 Task: Look for space in Kuopio, Finland from 11th June, 2023 to 15th June, 2023 for 2 adults in price range Rs.7000 to Rs.16000. Place can be private room with 1  bedroom having 2 beds and 1 bathroom. Property type can be house, flat, guest house, hotel. Booking option can be shelf check-in. Required host language is .
Action: Mouse moved to (363, 147)
Screenshot: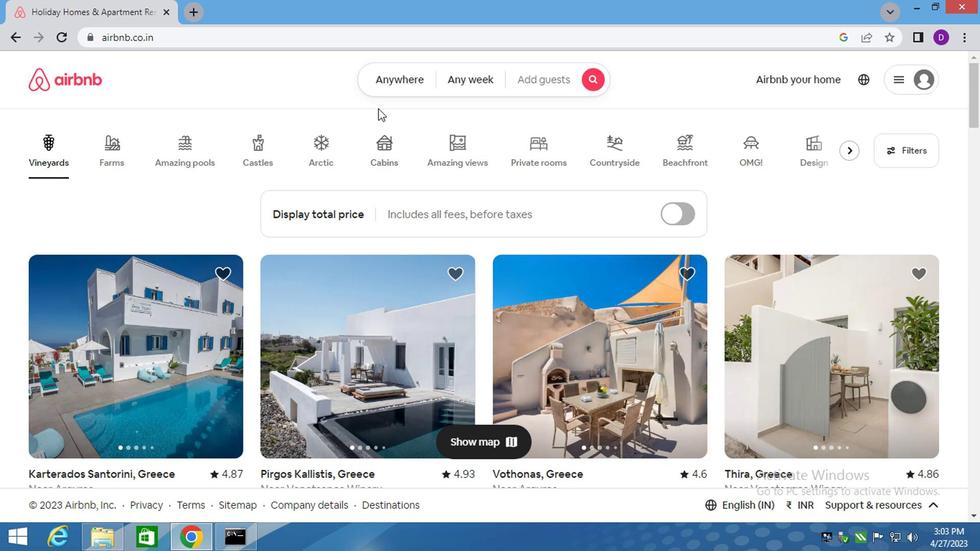 
Action: Mouse pressed left at (363, 147)
Screenshot: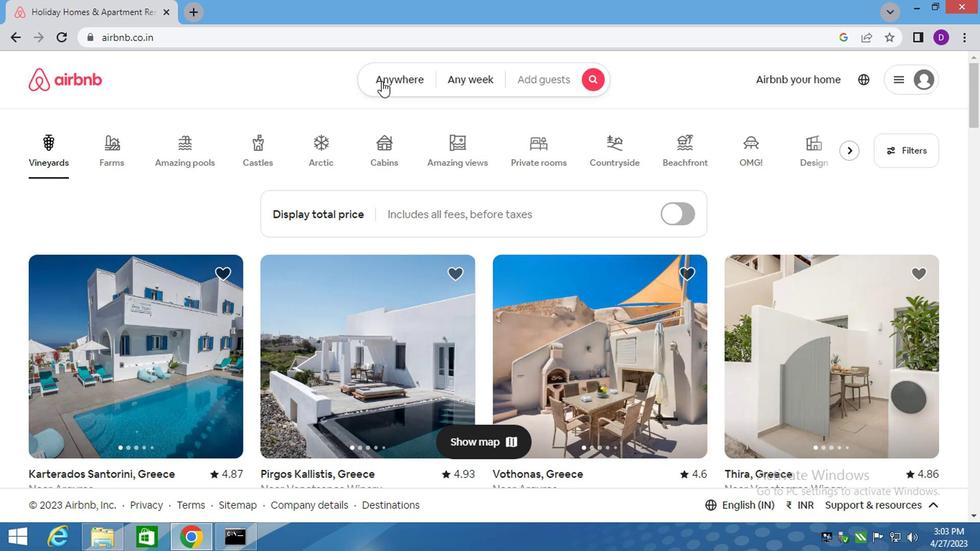
Action: Mouse moved to (275, 193)
Screenshot: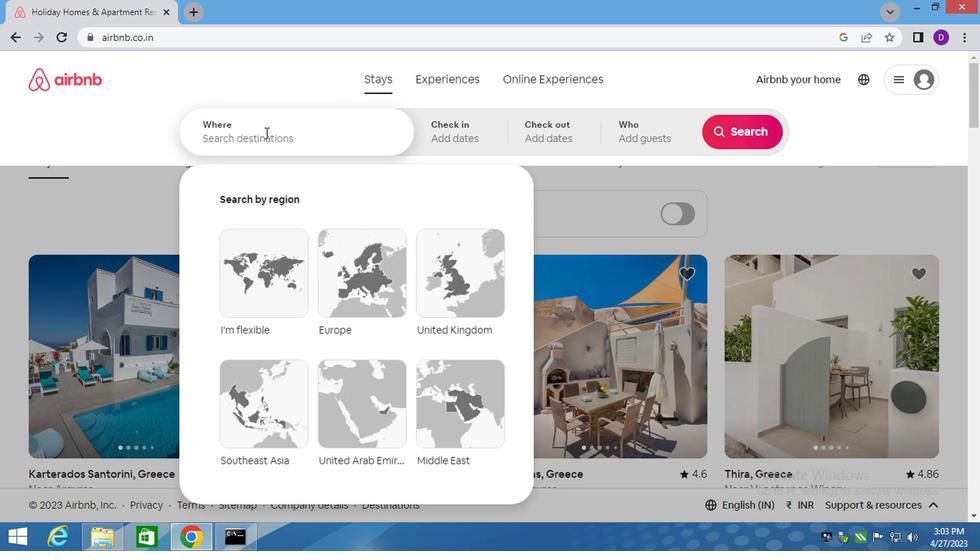 
Action: Mouse pressed left at (275, 193)
Screenshot: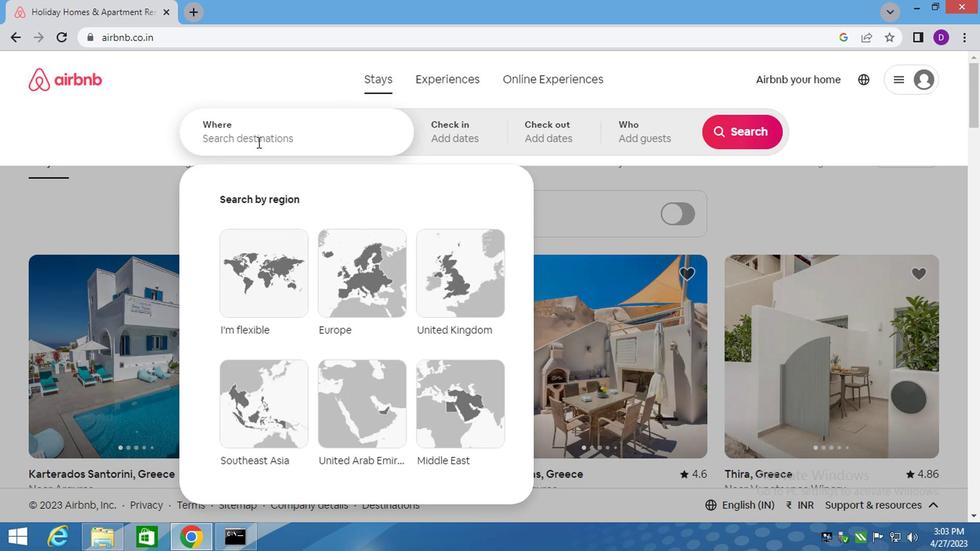 
Action: Key pressed kuopio,<Key.space>fin<Key.down><Key.enter>
Screenshot: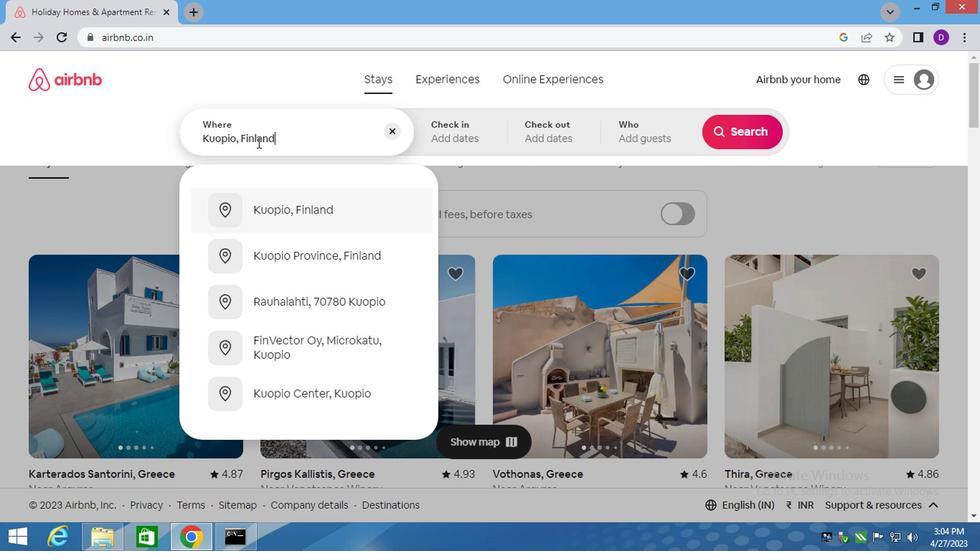 
Action: Mouse moved to (613, 267)
Screenshot: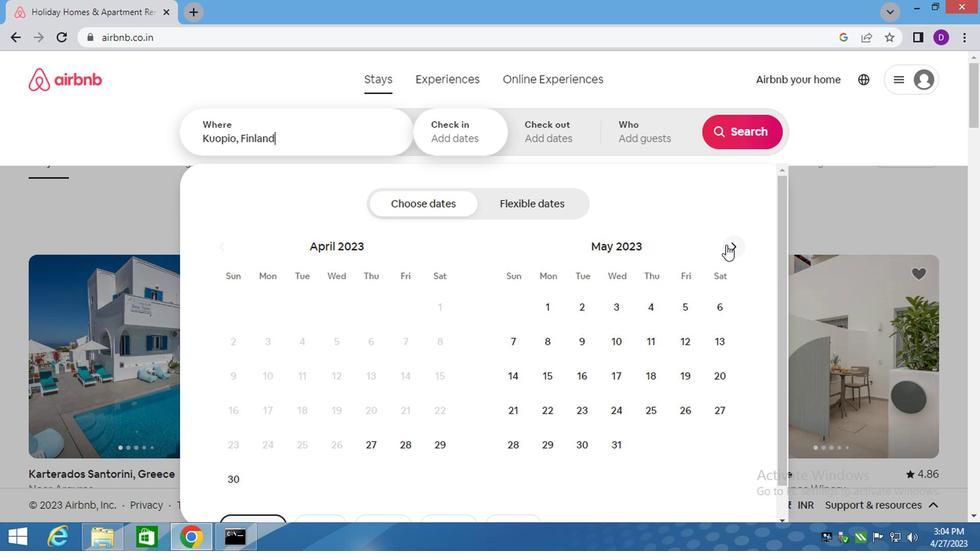 
Action: Mouse pressed left at (613, 267)
Screenshot: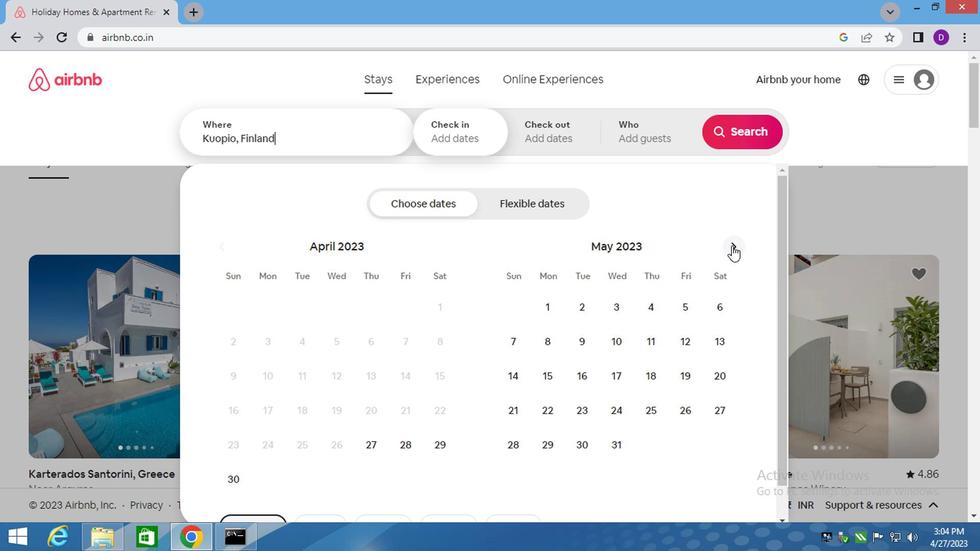 
Action: Mouse moved to (462, 361)
Screenshot: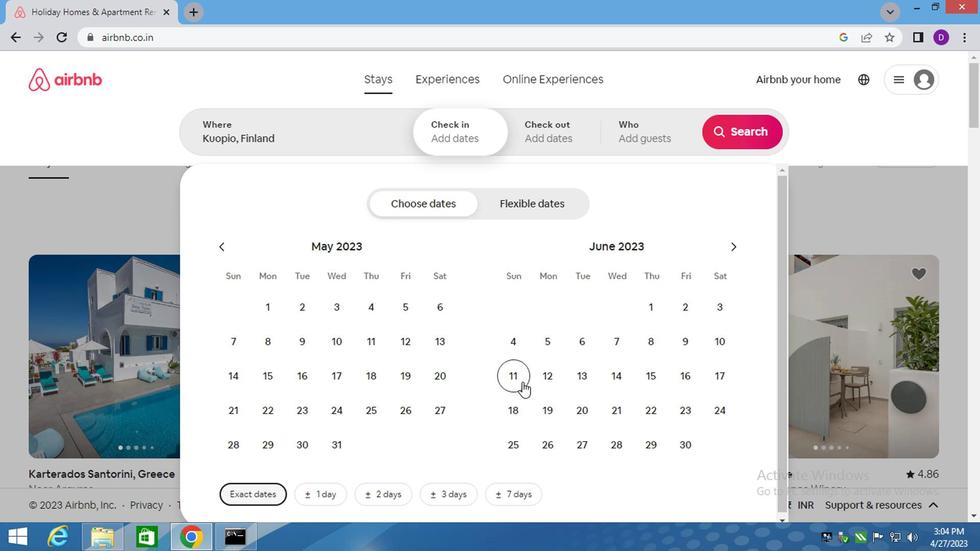 
Action: Mouse pressed left at (462, 361)
Screenshot: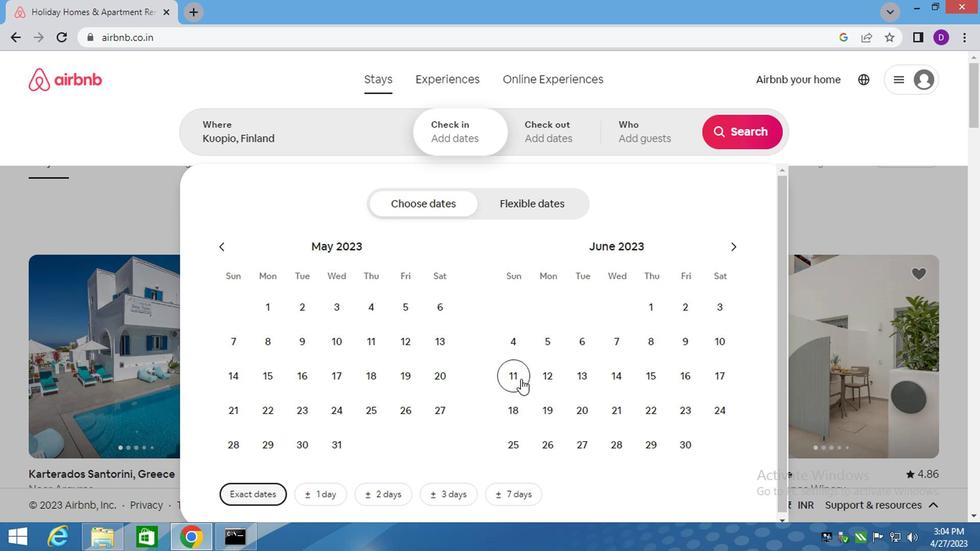 
Action: Mouse moved to (555, 360)
Screenshot: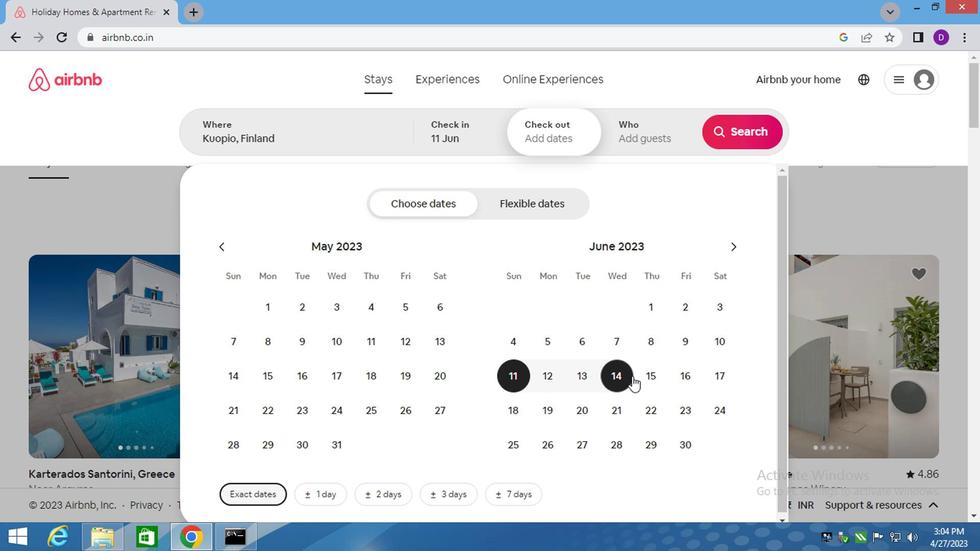 
Action: Mouse pressed left at (555, 360)
Screenshot: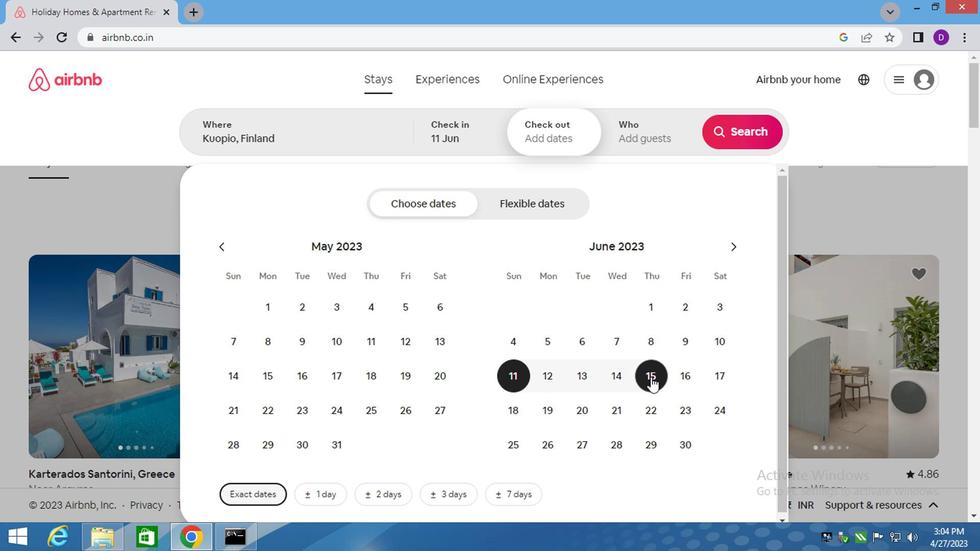 
Action: Mouse moved to (541, 192)
Screenshot: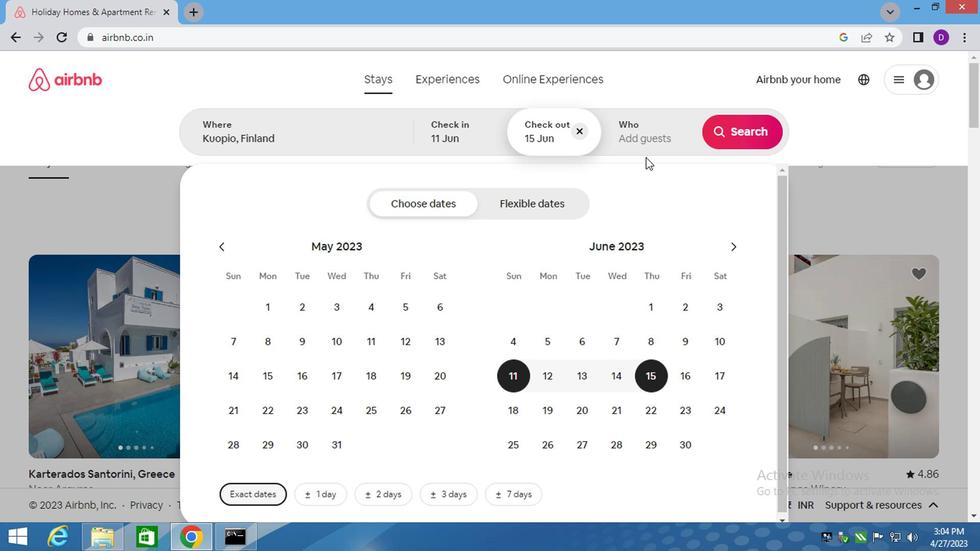 
Action: Mouse pressed left at (541, 192)
Screenshot: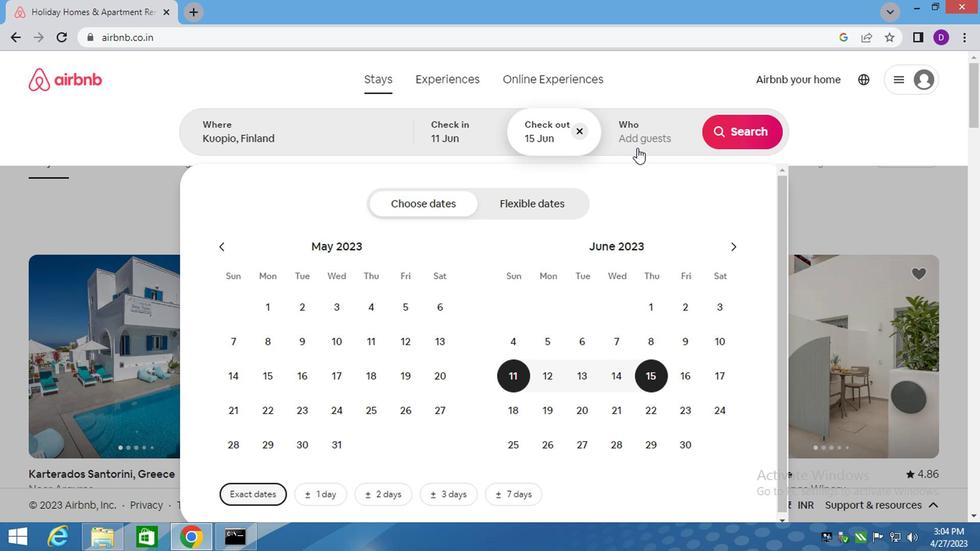 
Action: Mouse moved to (627, 244)
Screenshot: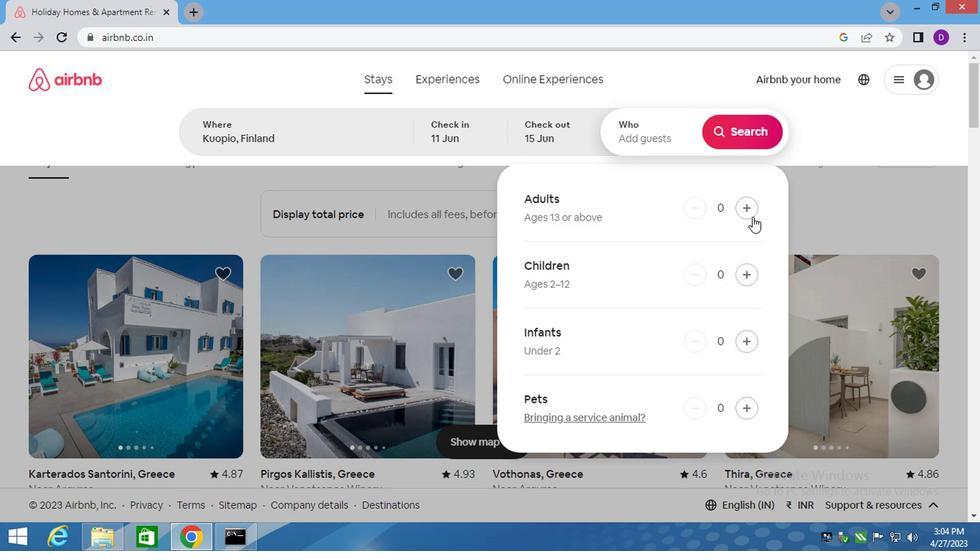 
Action: Mouse pressed left at (627, 244)
Screenshot: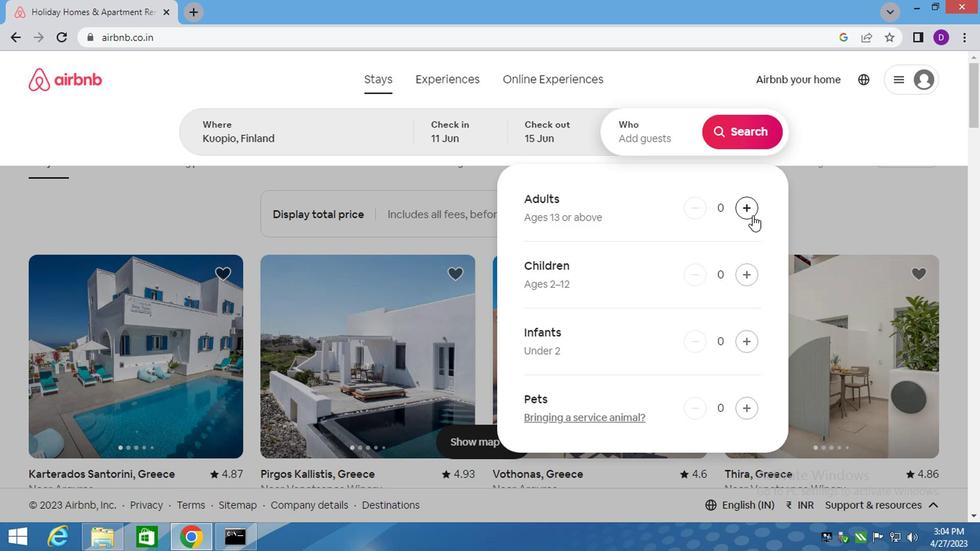 
Action: Mouse pressed left at (627, 244)
Screenshot: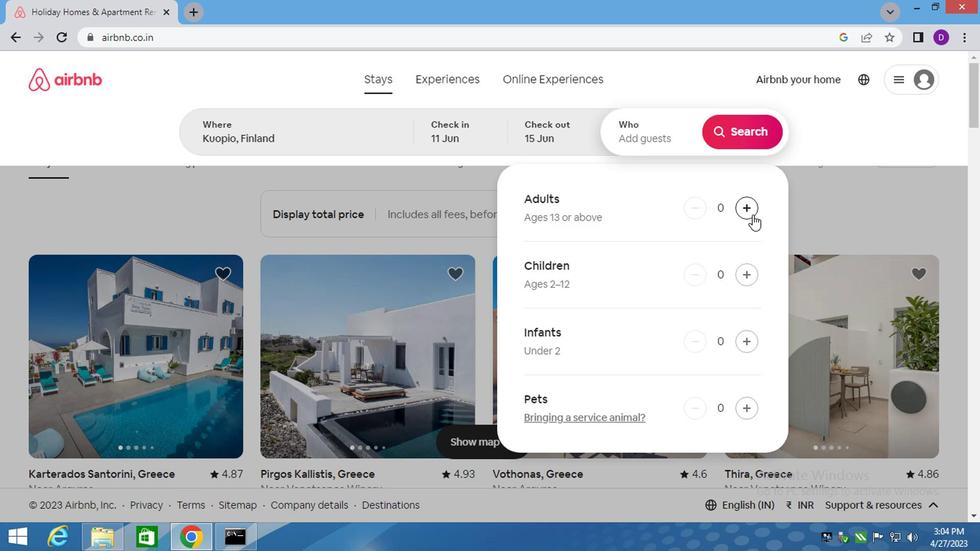 
Action: Mouse moved to (621, 191)
Screenshot: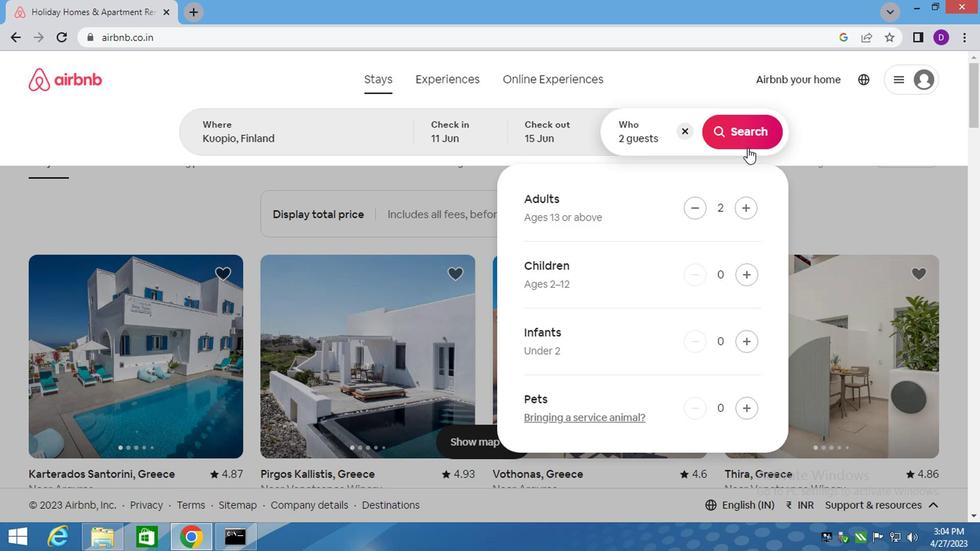 
Action: Mouse pressed left at (621, 191)
Screenshot: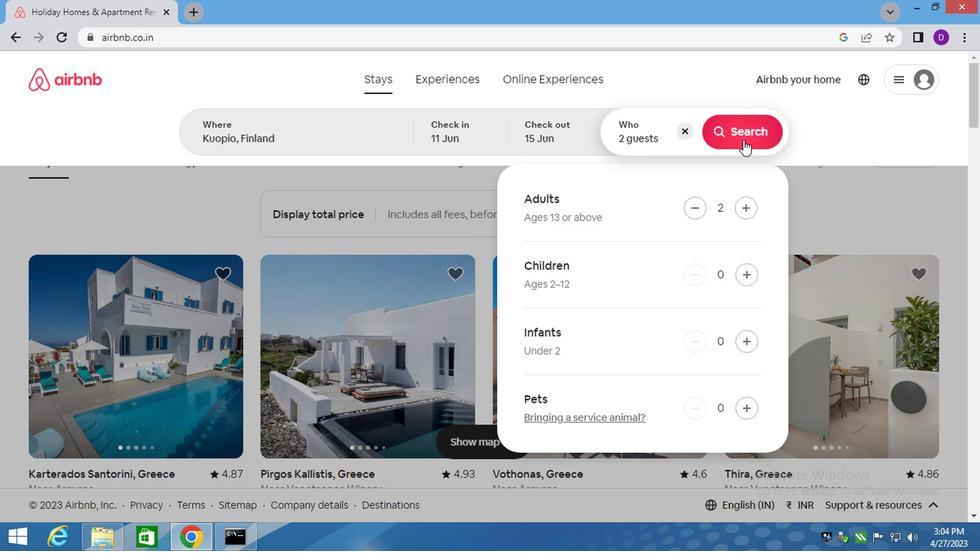 
Action: Mouse moved to (752, 182)
Screenshot: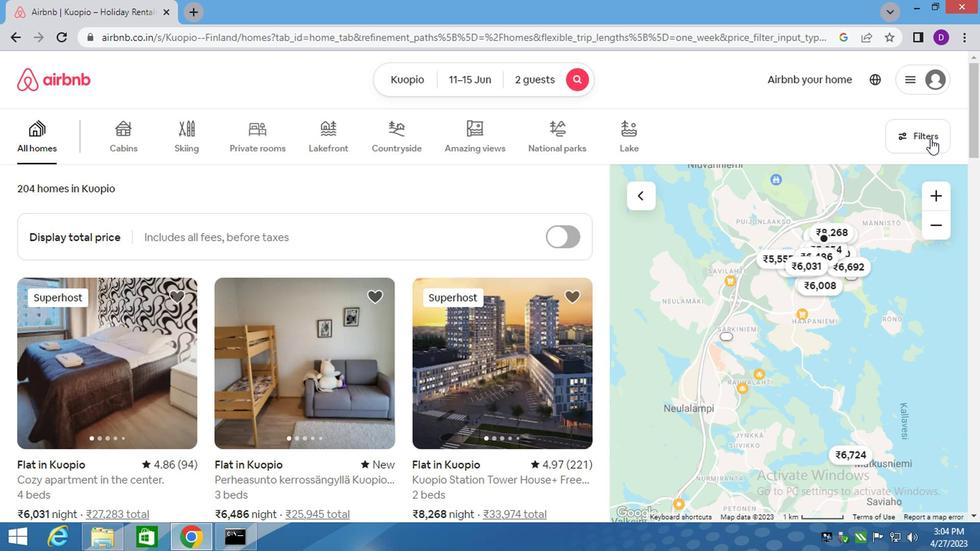 
Action: Mouse pressed left at (752, 182)
Screenshot: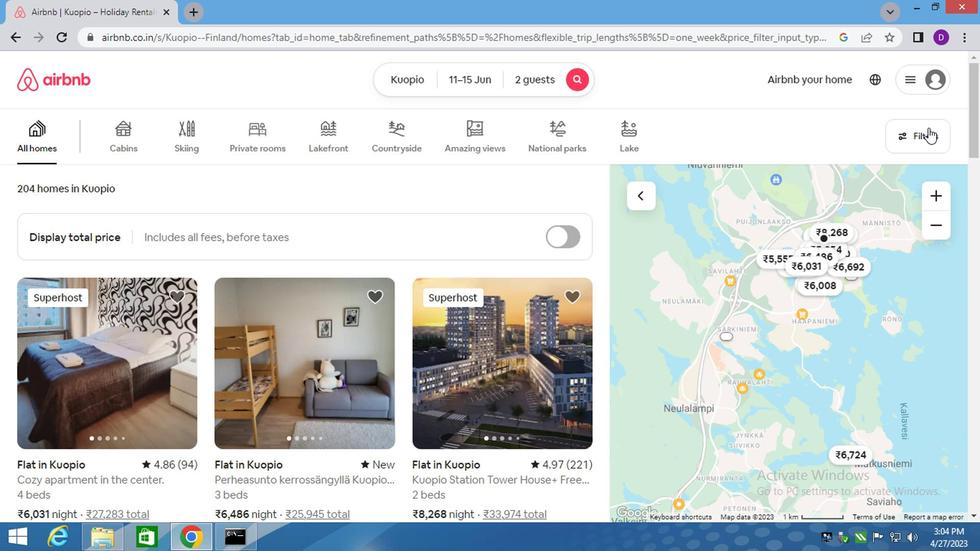 
Action: Mouse moved to (309, 318)
Screenshot: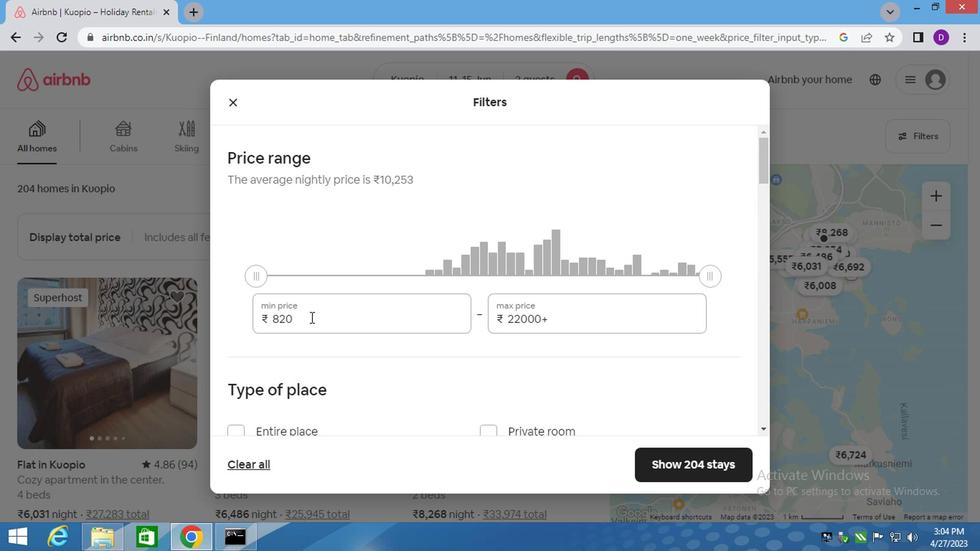 
Action: Mouse pressed left at (309, 318)
Screenshot: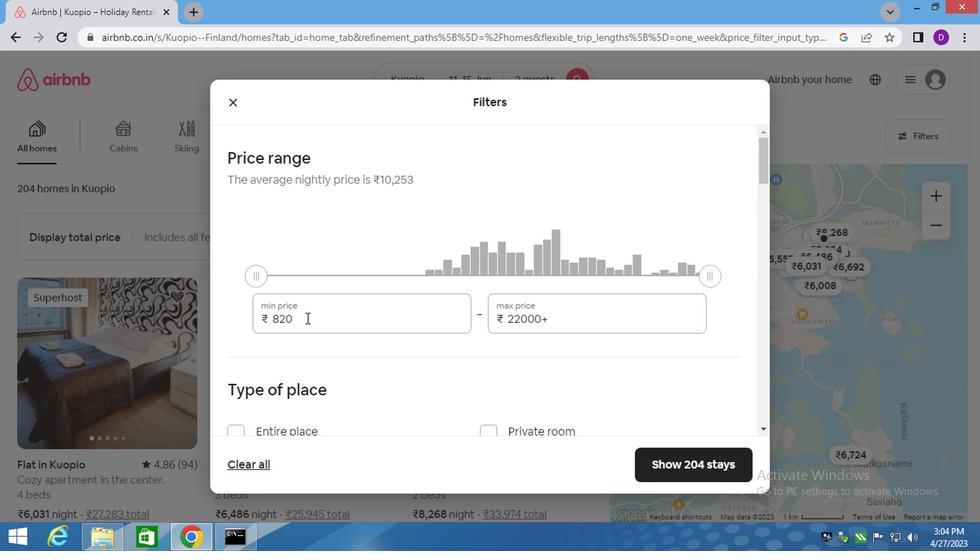 
Action: Mouse pressed left at (309, 318)
Screenshot: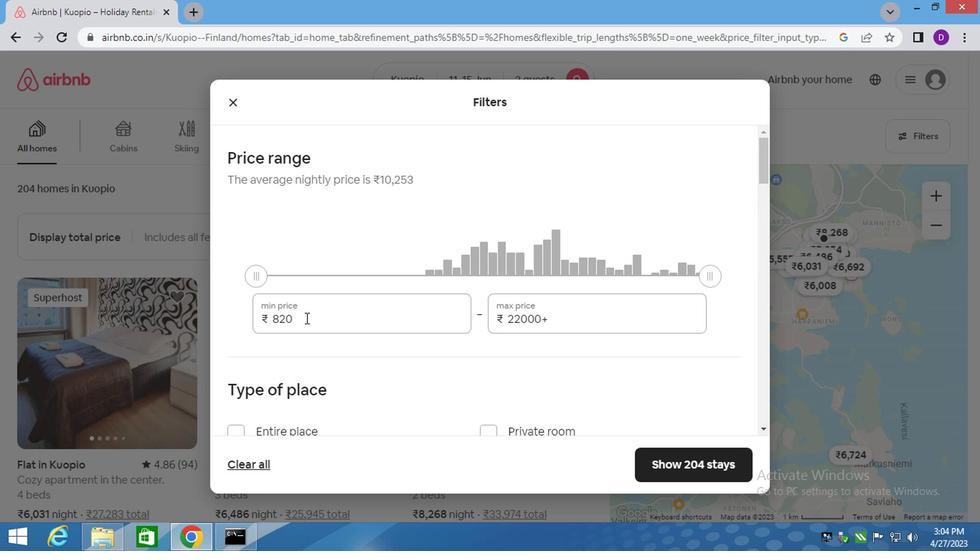 
Action: Key pressed 7000<Key.tab>16000
Screenshot: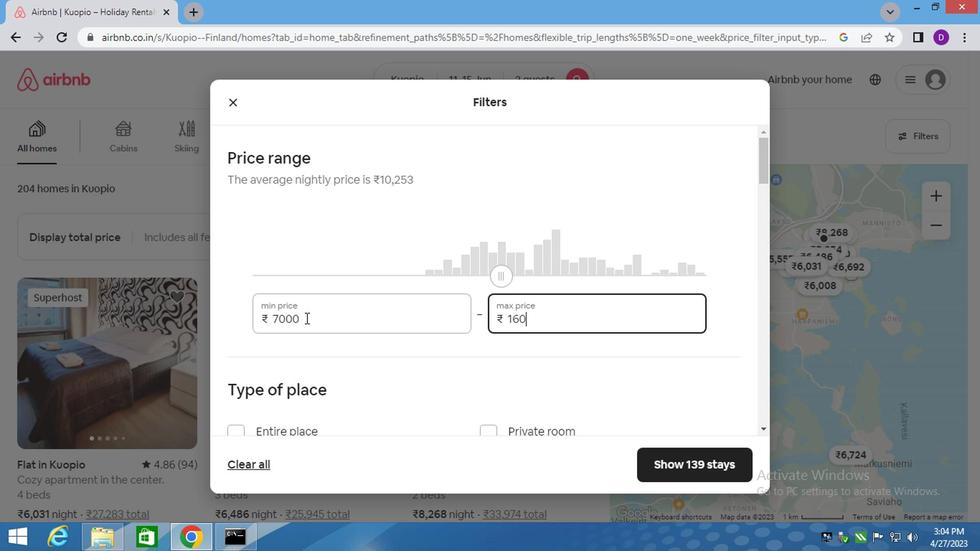 
Action: Mouse moved to (332, 379)
Screenshot: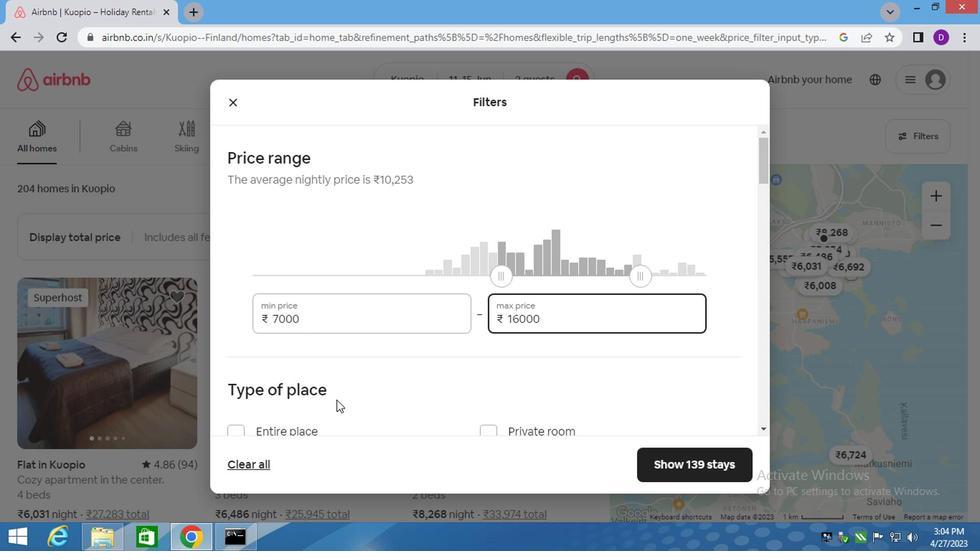 
Action: Mouse scrolled (332, 379) with delta (0, 0)
Screenshot: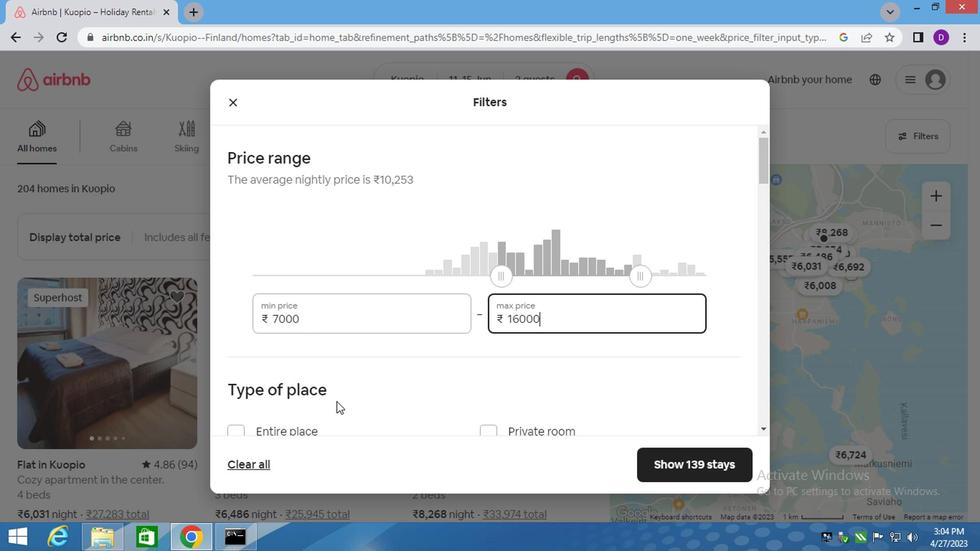 
Action: Mouse moved to (332, 380)
Screenshot: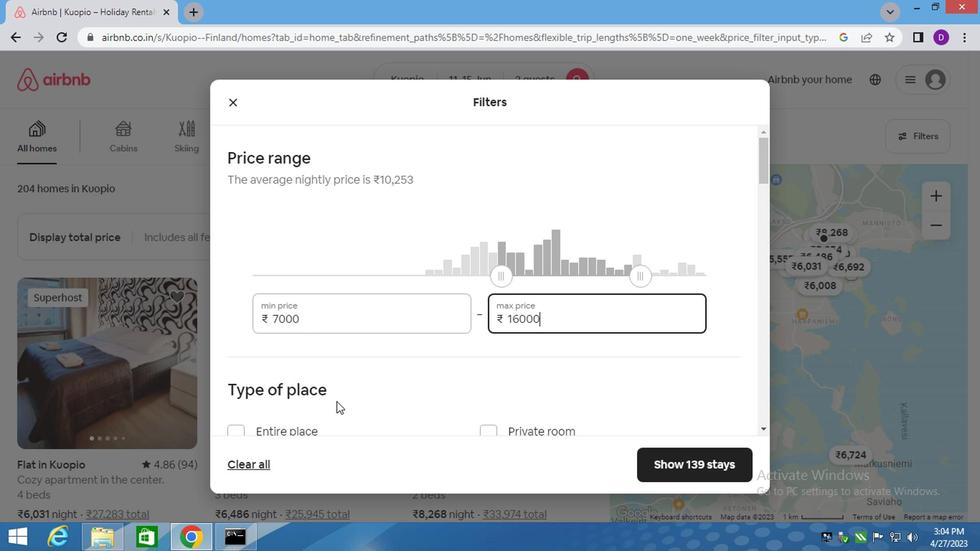 
Action: Mouse scrolled (332, 379) with delta (0, 0)
Screenshot: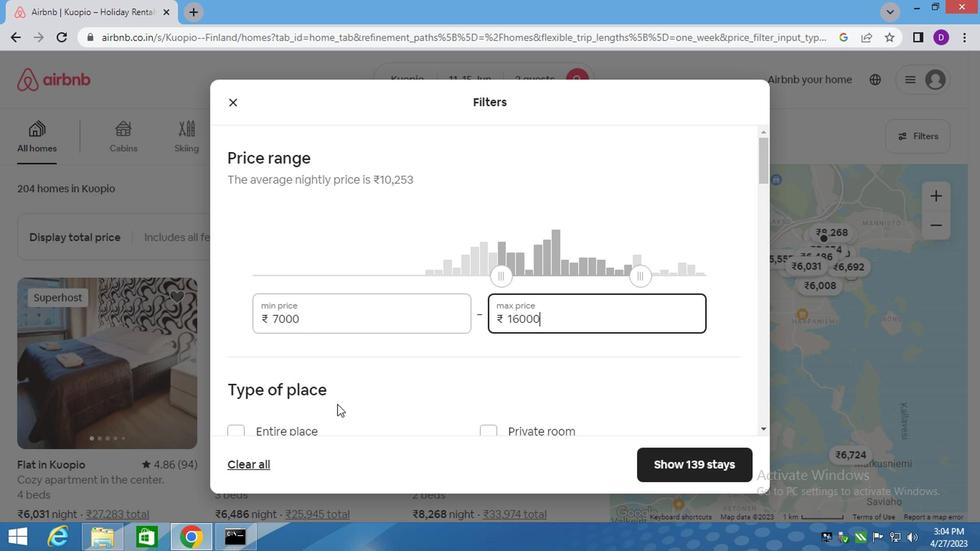 
Action: Mouse moved to (438, 300)
Screenshot: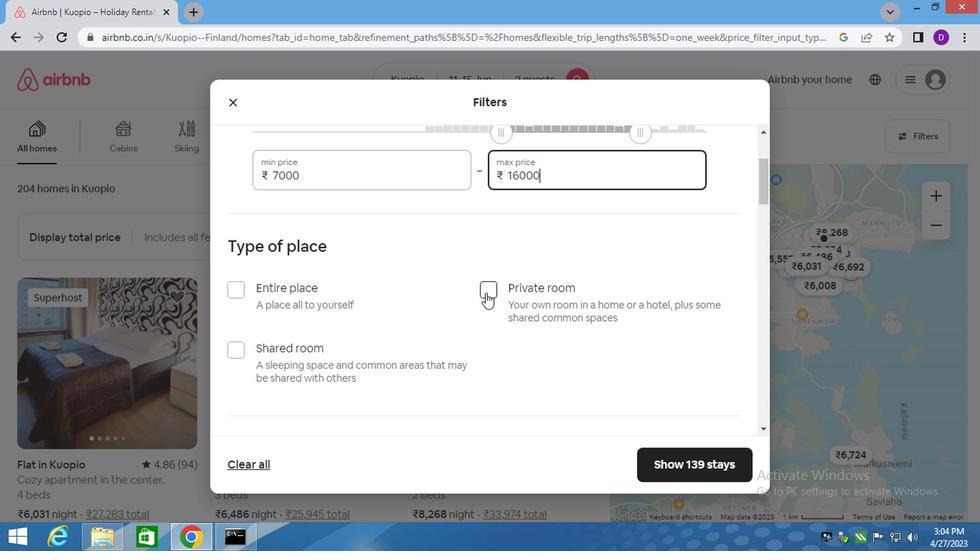 
Action: Mouse pressed left at (438, 300)
Screenshot: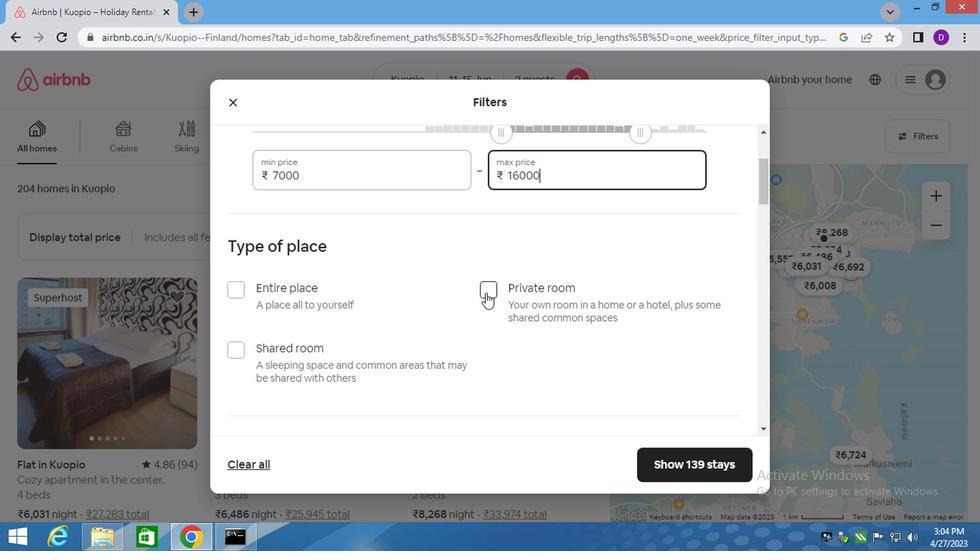
Action: Mouse moved to (449, 325)
Screenshot: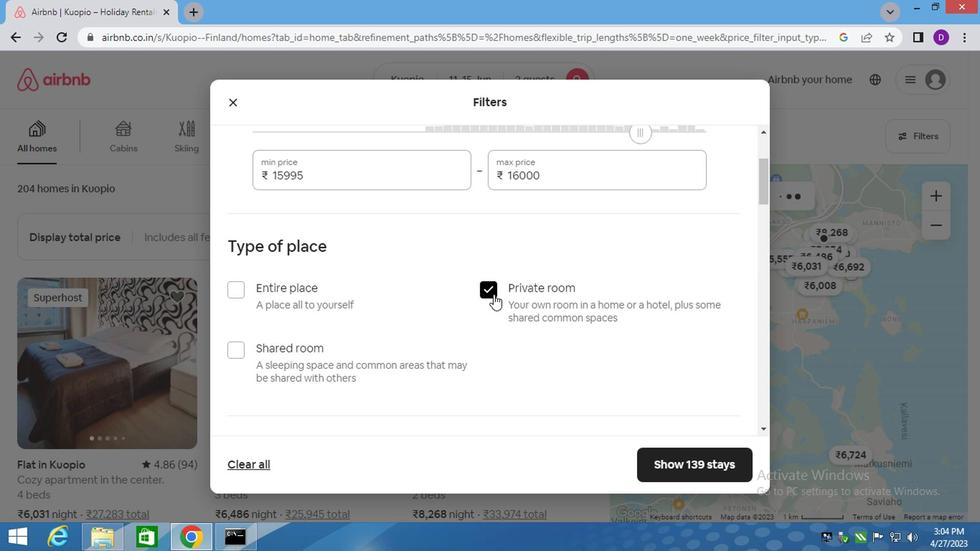 
Action: Mouse scrolled (449, 321) with delta (0, 0)
Screenshot: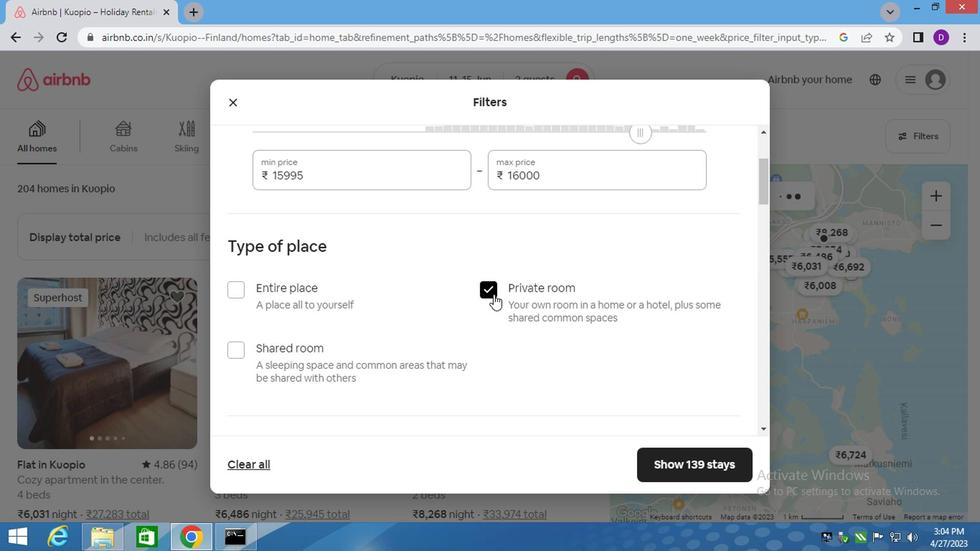 
Action: Mouse moved to (449, 328)
Screenshot: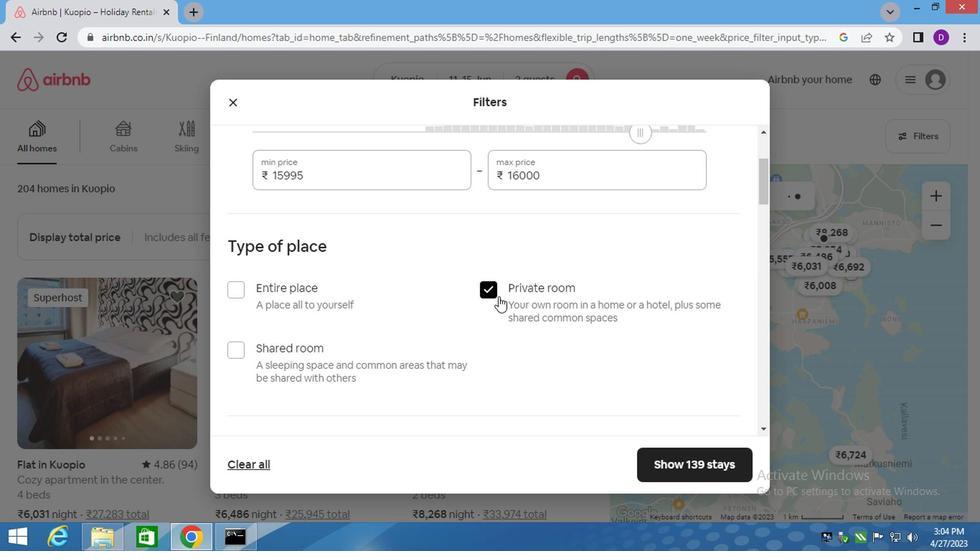 
Action: Mouse scrolled (449, 328) with delta (0, 0)
Screenshot: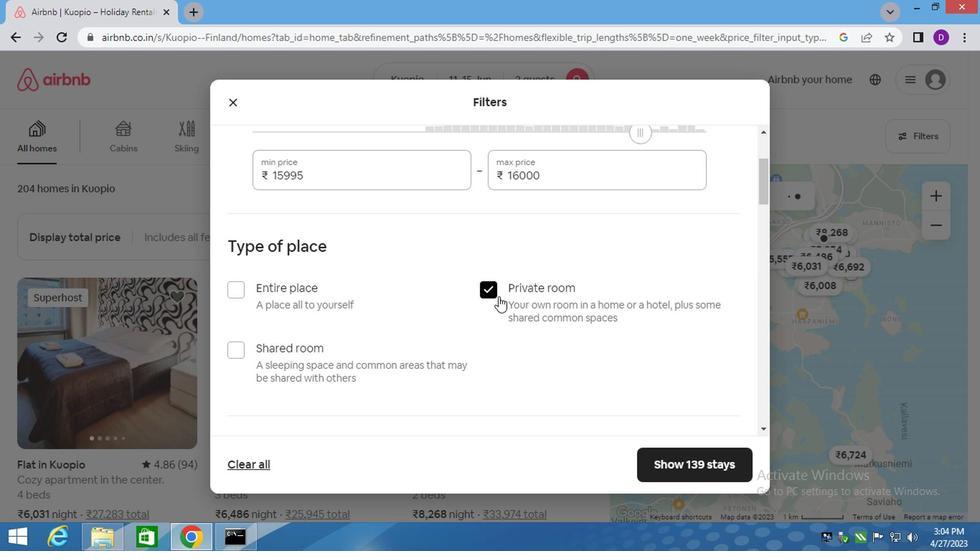 
Action: Mouse moved to (448, 331)
Screenshot: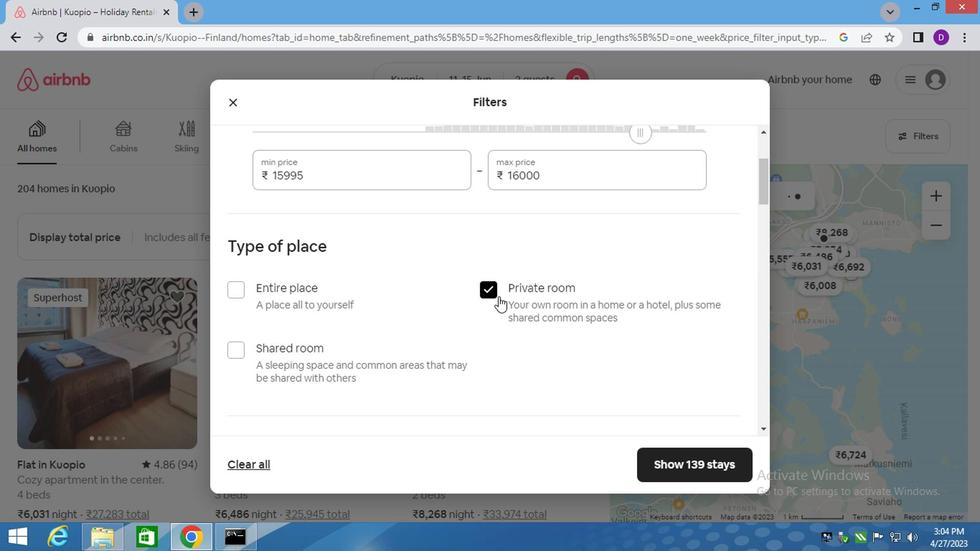 
Action: Mouse scrolled (448, 330) with delta (0, 0)
Screenshot: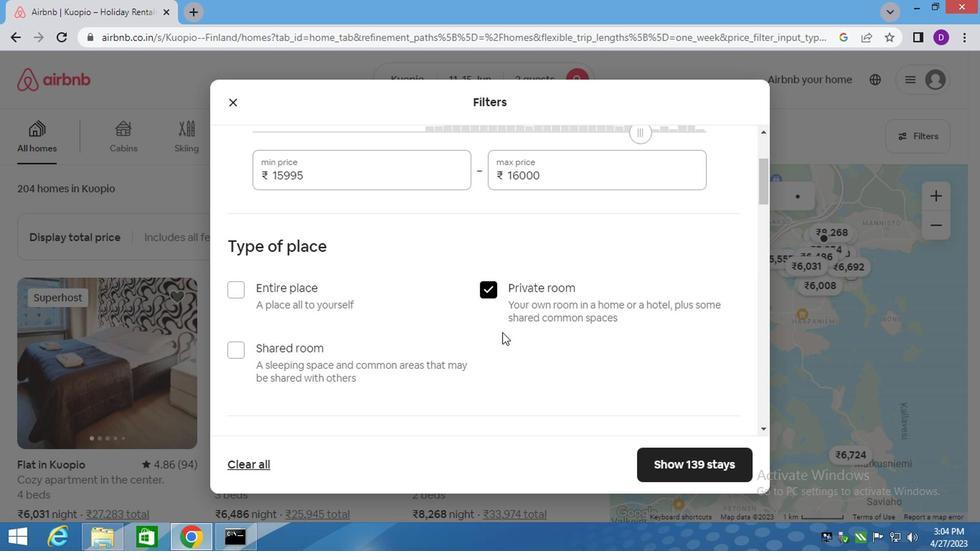
Action: Mouse moved to (310, 313)
Screenshot: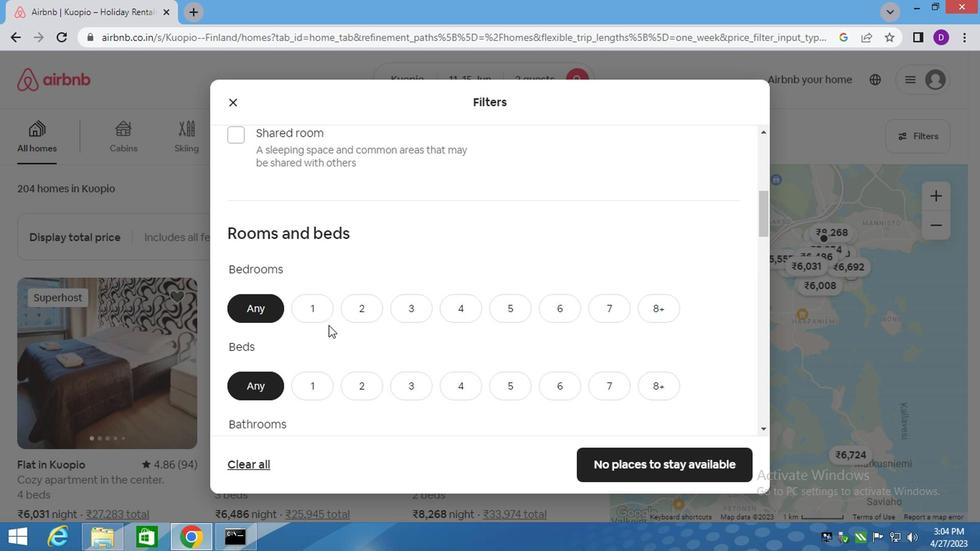 
Action: Mouse pressed left at (310, 313)
Screenshot: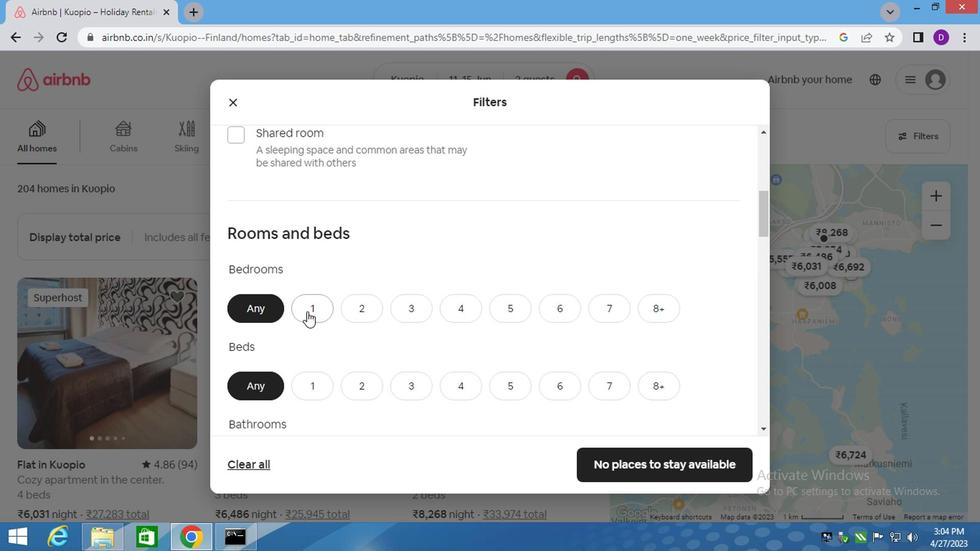 
Action: Mouse moved to (350, 365)
Screenshot: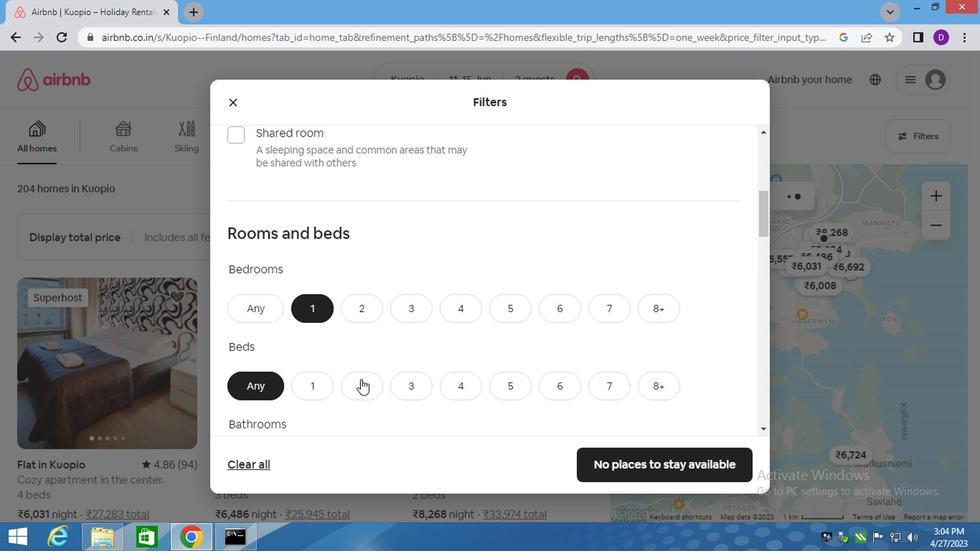 
Action: Mouse pressed left at (350, 365)
Screenshot: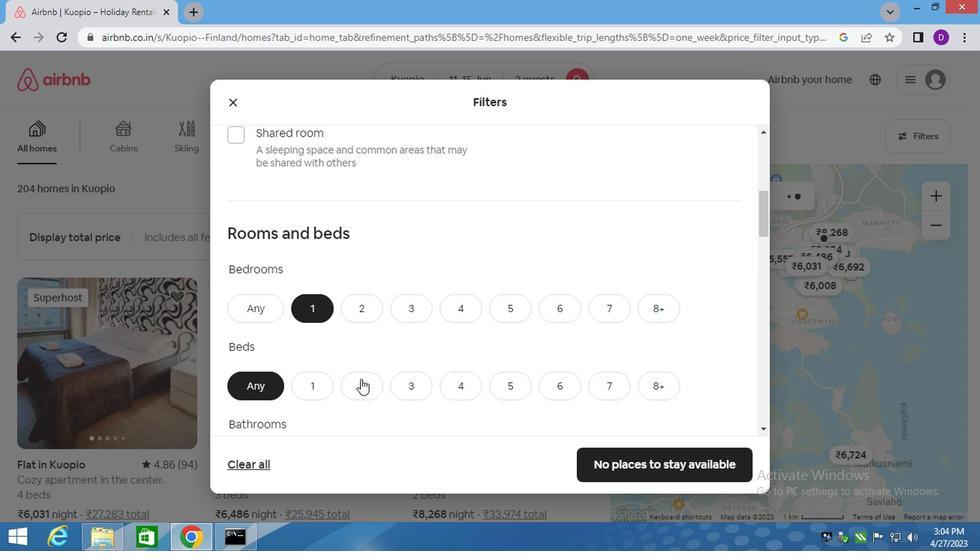 
Action: Mouse scrolled (350, 365) with delta (0, 0)
Screenshot: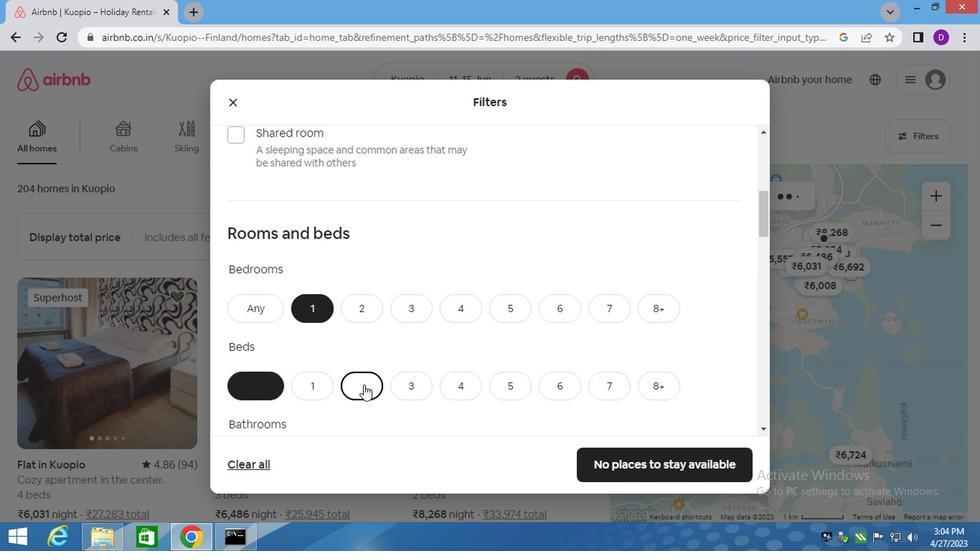 
Action: Mouse moved to (314, 263)
Screenshot: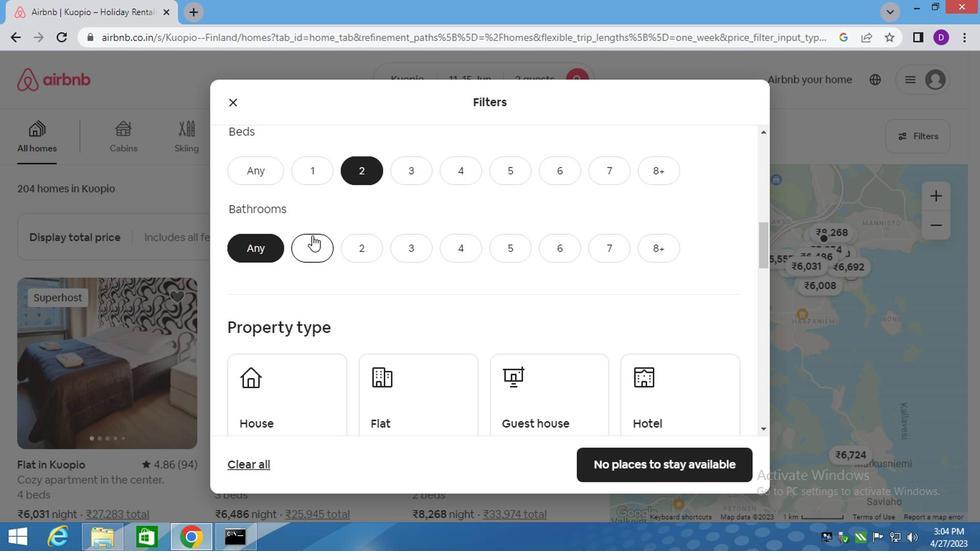 
Action: Mouse pressed left at (314, 263)
Screenshot: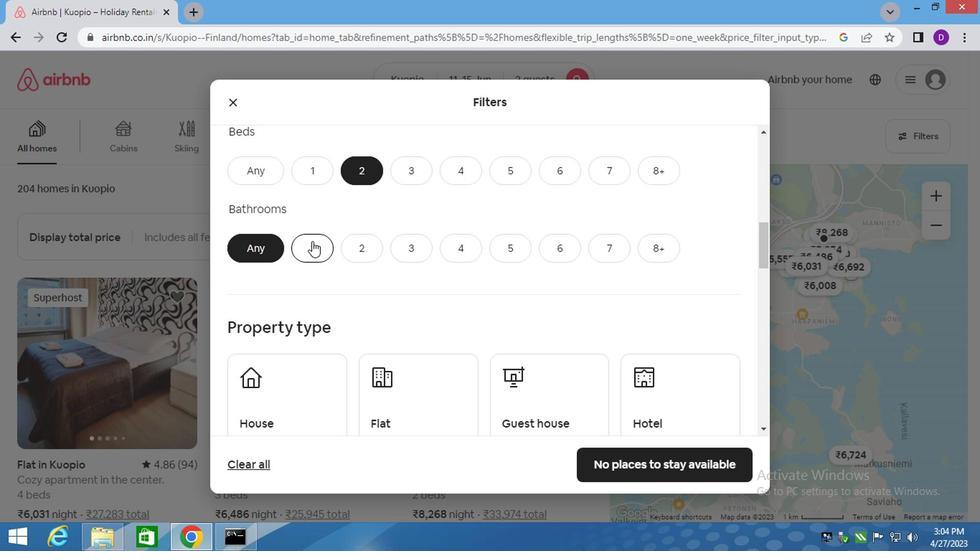 
Action: Mouse moved to (336, 300)
Screenshot: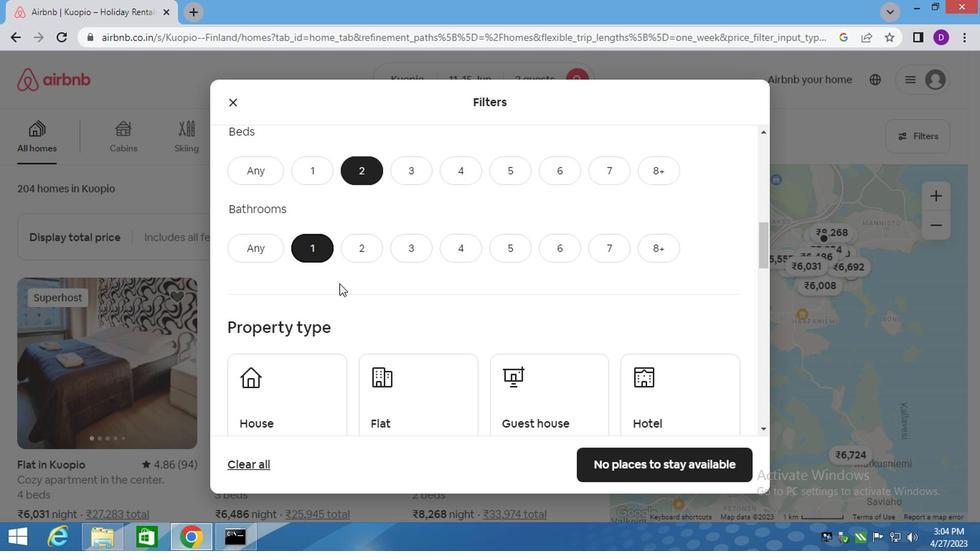 
Action: Mouse scrolled (336, 300) with delta (0, 0)
Screenshot: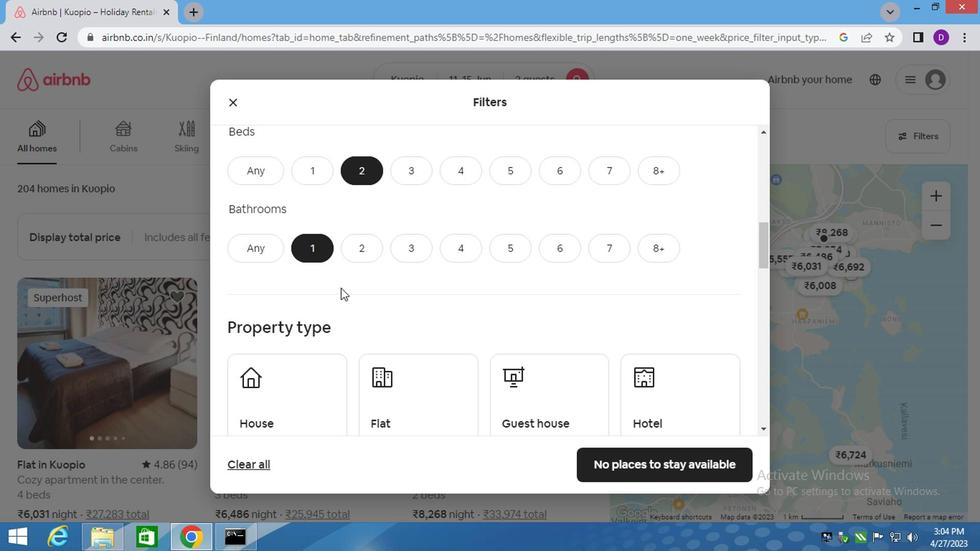
Action: Mouse moved to (306, 314)
Screenshot: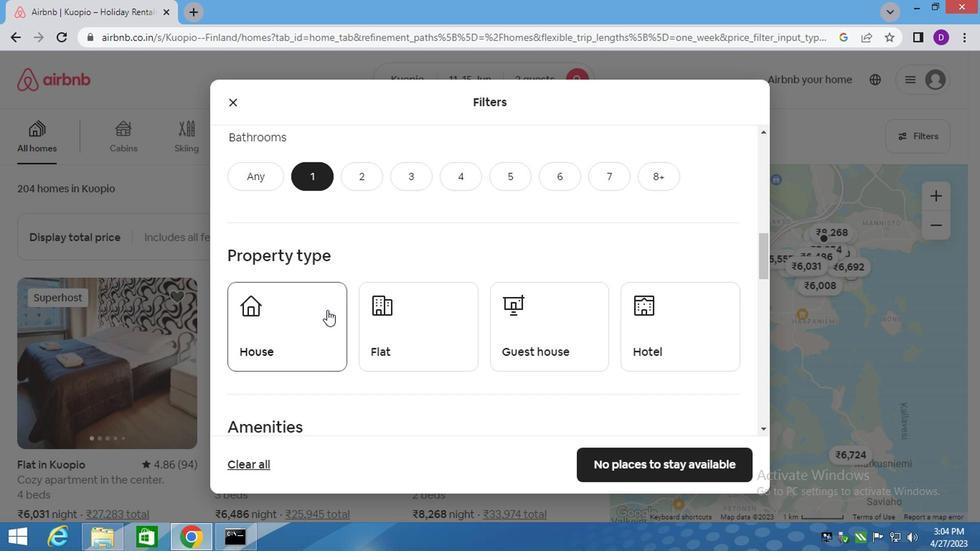 
Action: Mouse pressed left at (306, 314)
Screenshot: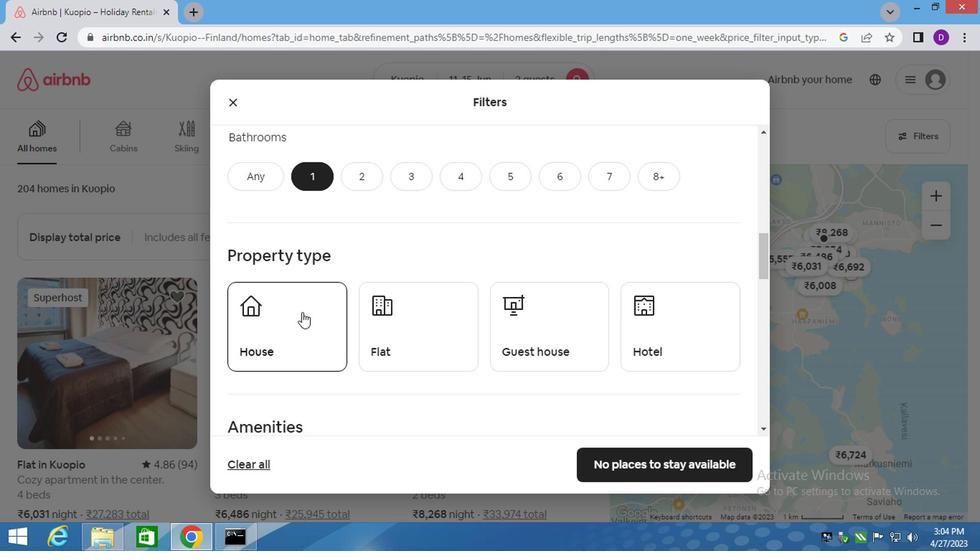 
Action: Mouse moved to (369, 317)
Screenshot: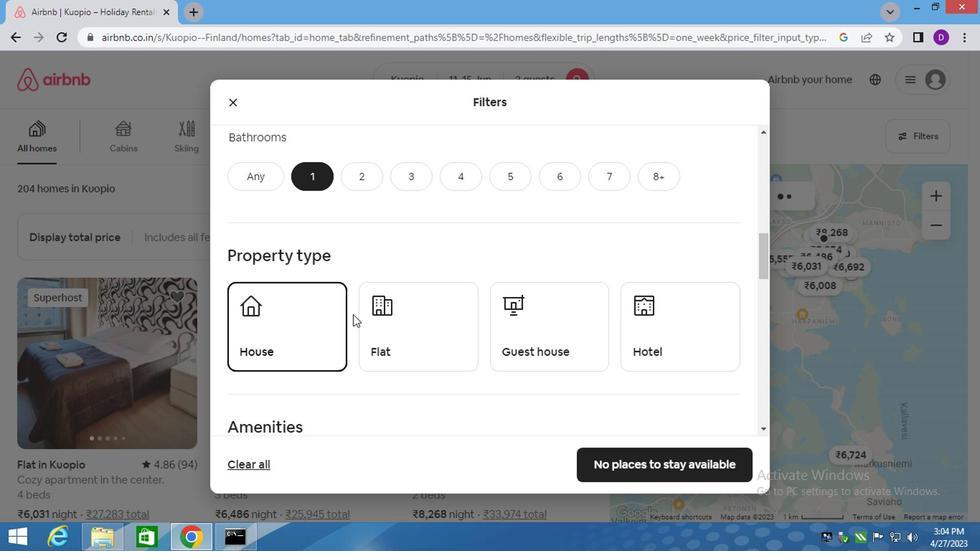 
Action: Mouse pressed left at (369, 317)
Screenshot: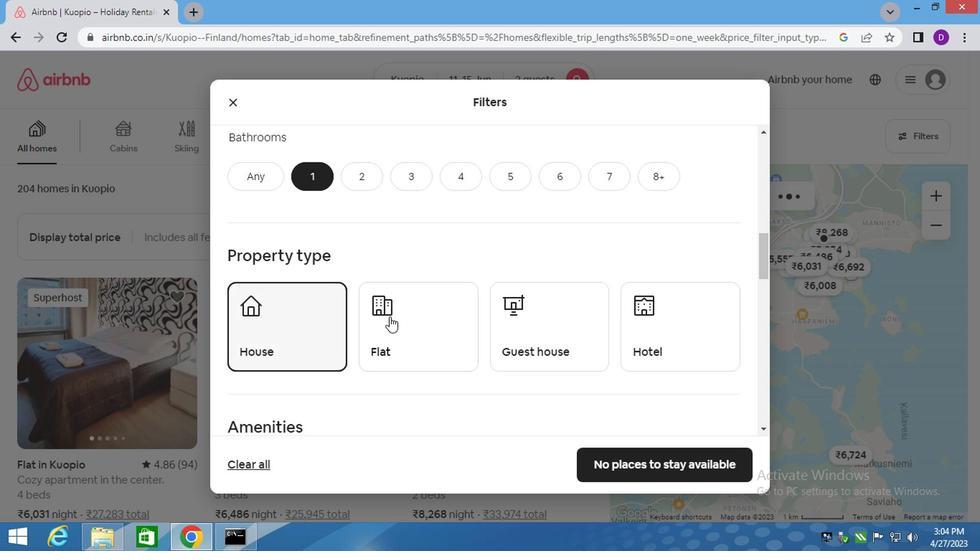 
Action: Mouse moved to (453, 316)
Screenshot: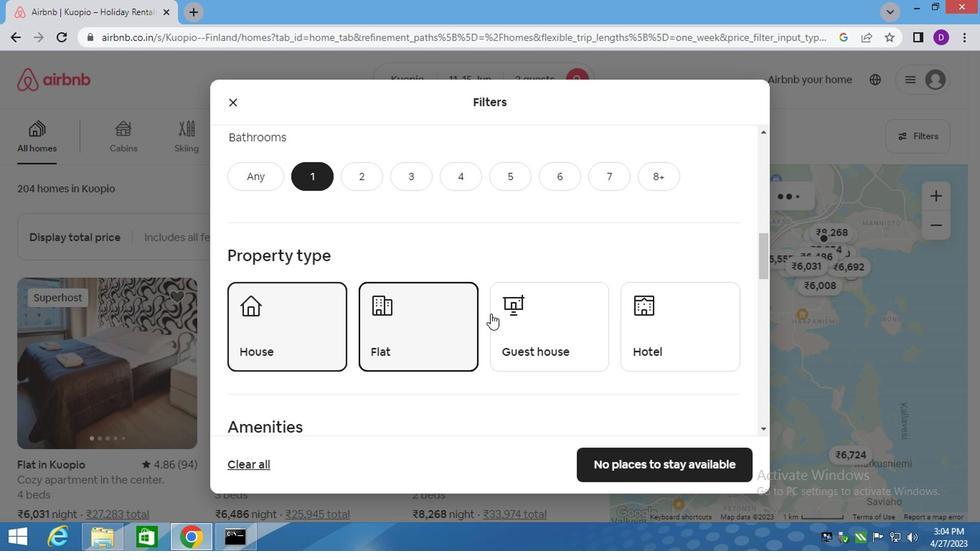 
Action: Mouse pressed left at (453, 316)
Screenshot: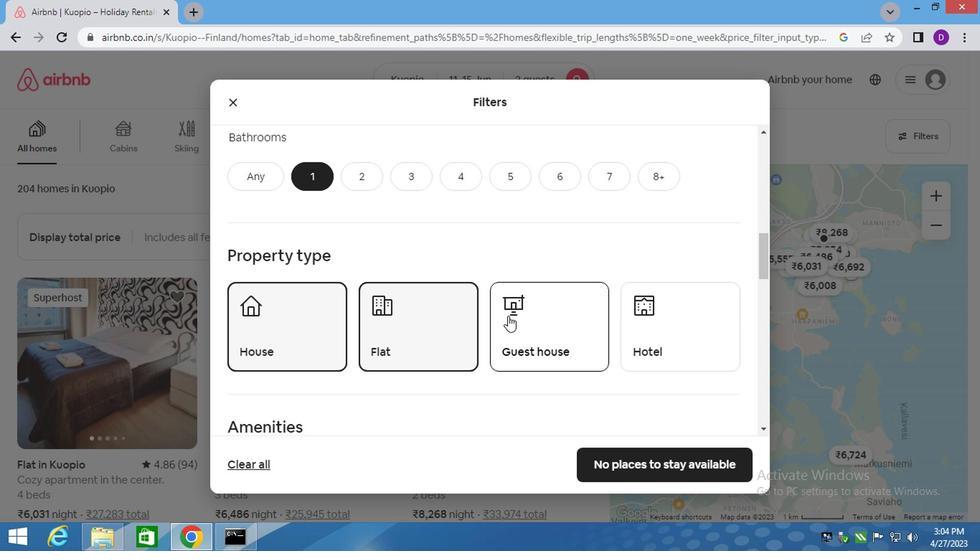 
Action: Mouse moved to (557, 322)
Screenshot: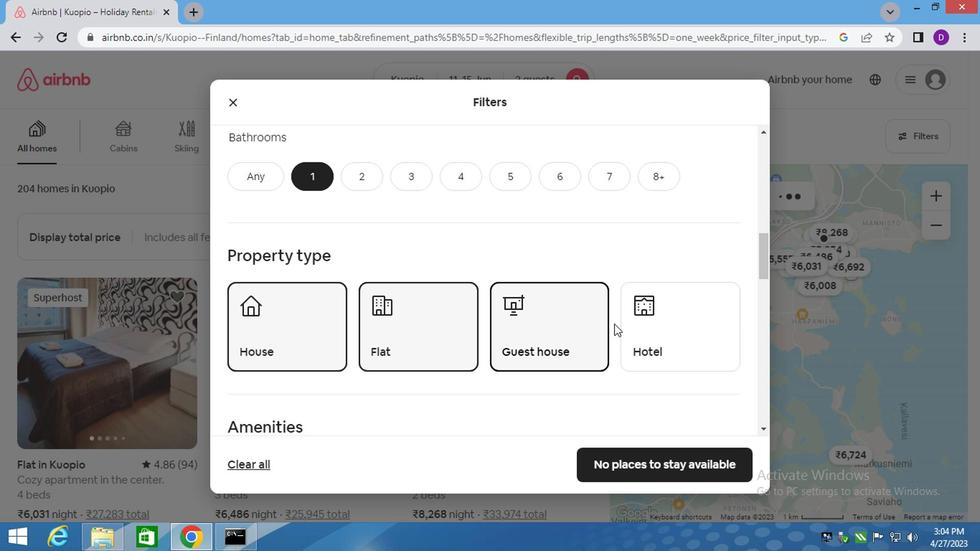 
Action: Mouse pressed left at (557, 322)
Screenshot: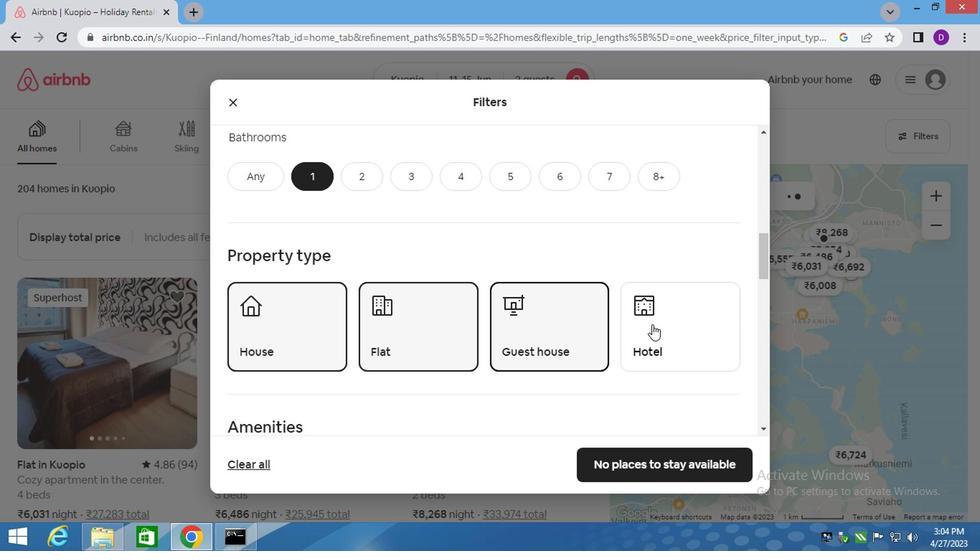 
Action: Mouse moved to (467, 322)
Screenshot: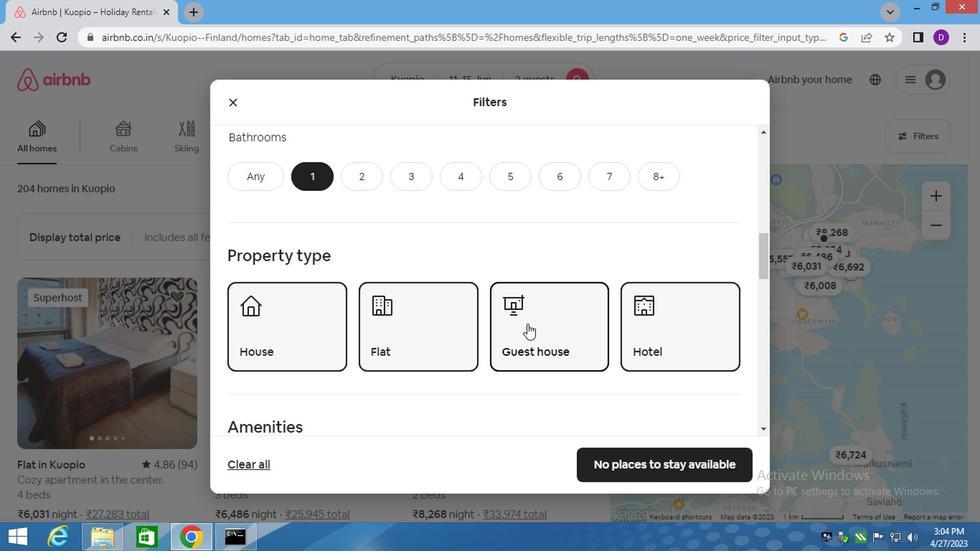 
Action: Mouse scrolled (467, 321) with delta (0, 0)
Screenshot: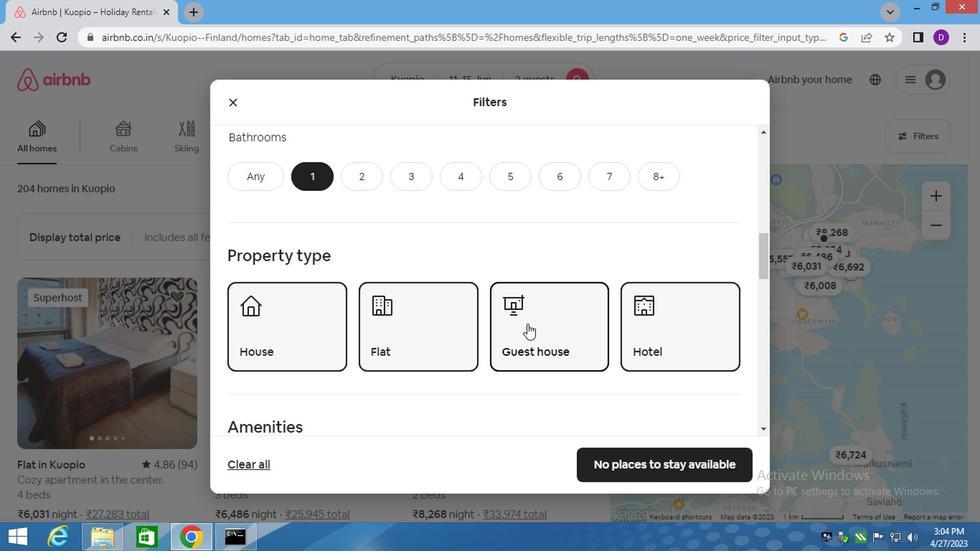 
Action: Mouse moved to (468, 322)
Screenshot: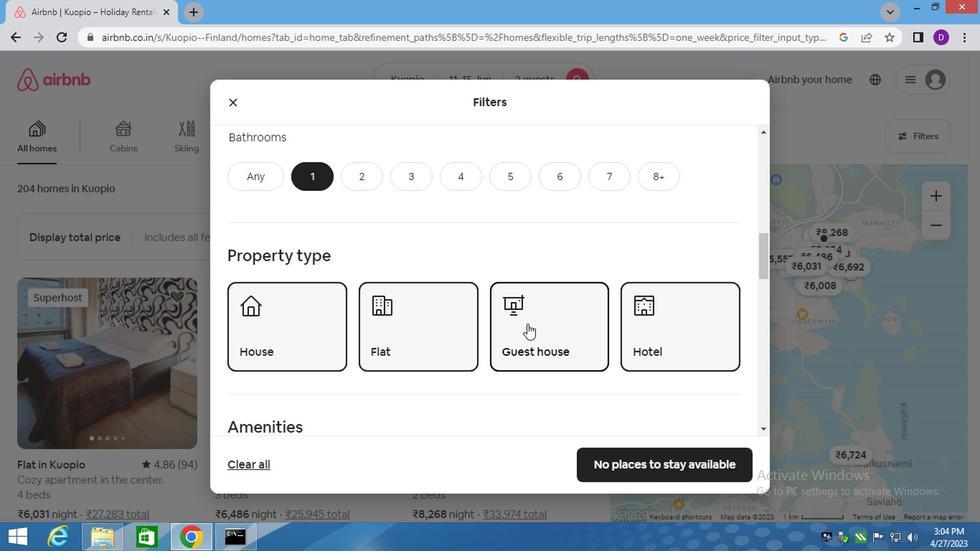 
Action: Mouse scrolled (468, 321) with delta (0, 0)
Screenshot: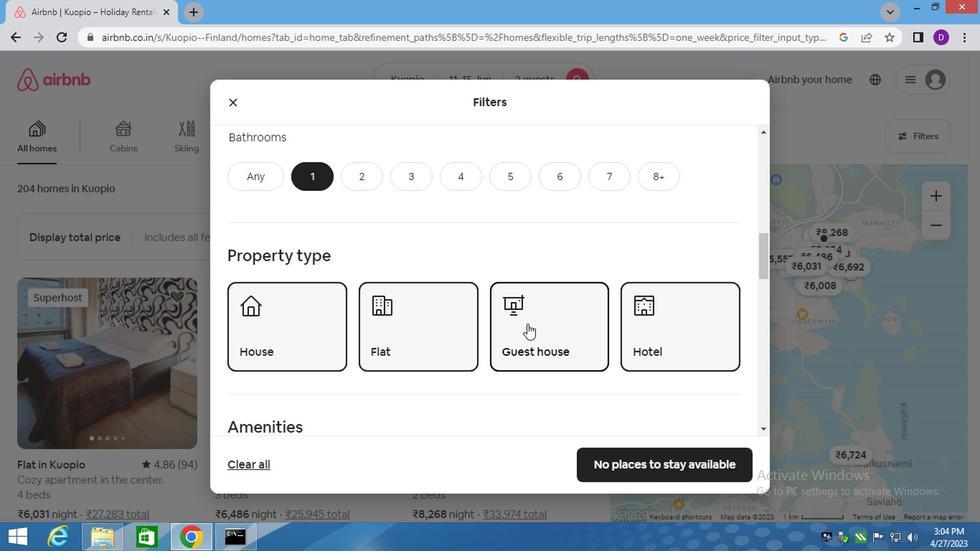 
Action: Mouse scrolled (468, 321) with delta (0, 0)
Screenshot: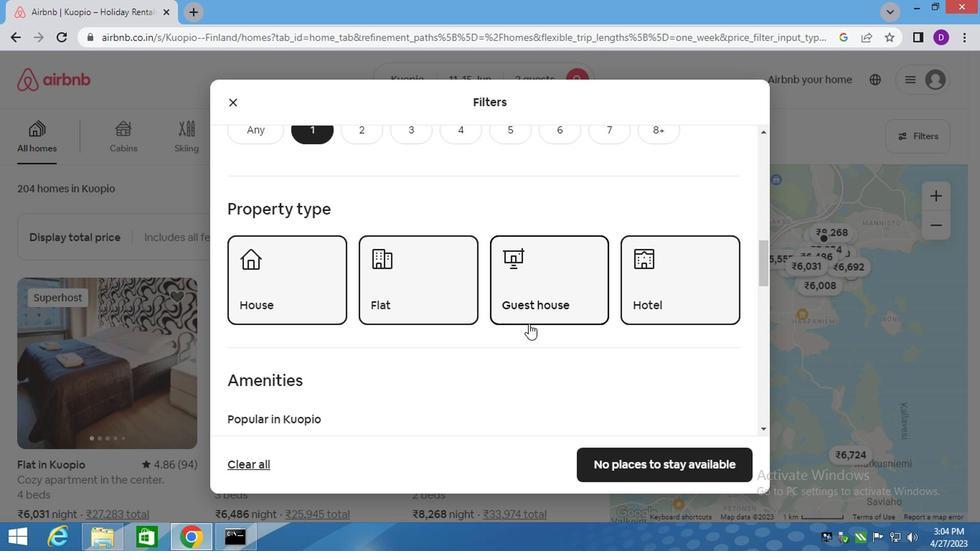 
Action: Mouse scrolled (468, 321) with delta (0, 0)
Screenshot: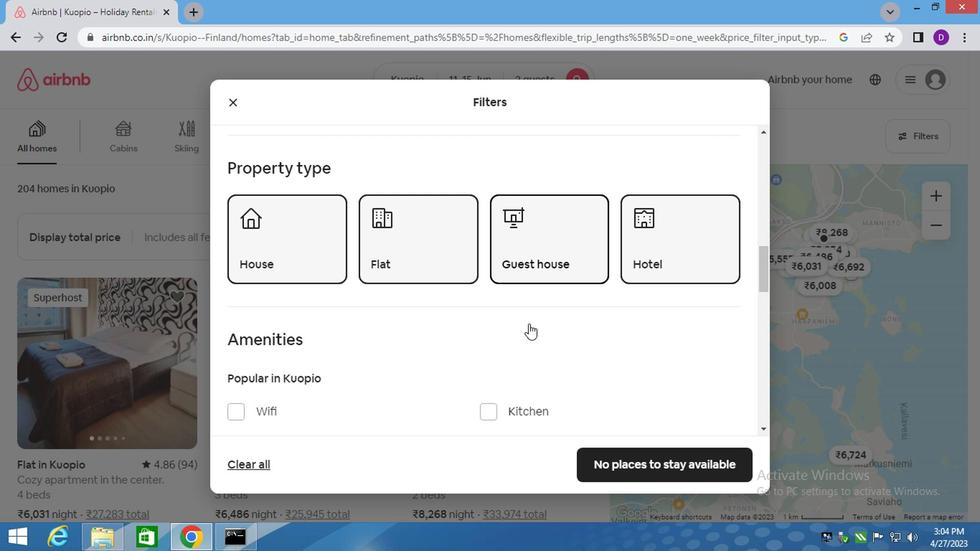 
Action: Mouse moved to (495, 322)
Screenshot: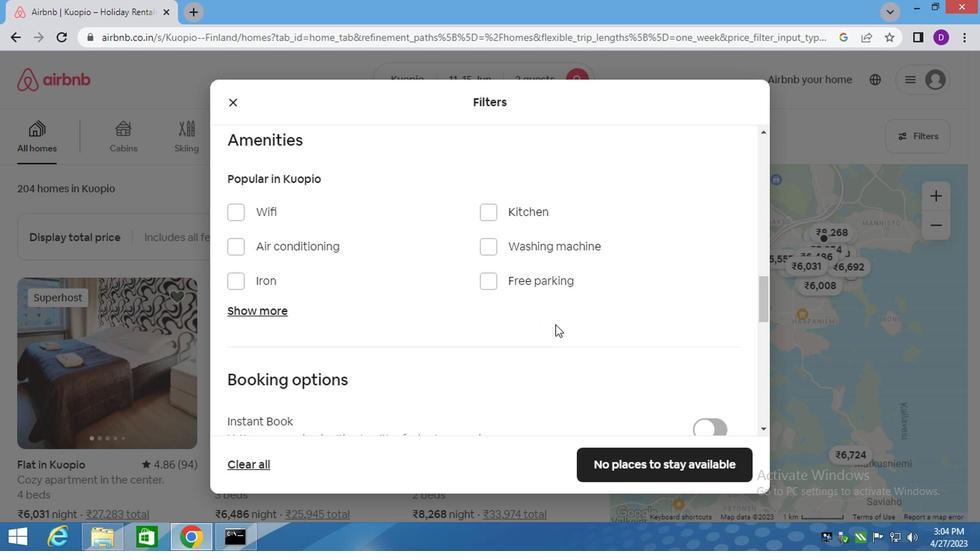 
Action: Mouse scrolled (495, 322) with delta (0, 0)
Screenshot: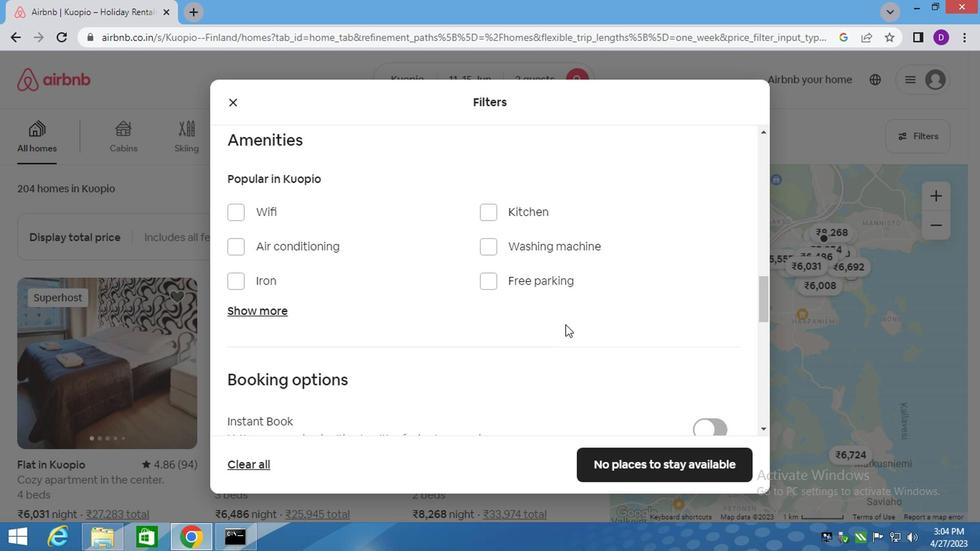 
Action: Mouse moved to (495, 322)
Screenshot: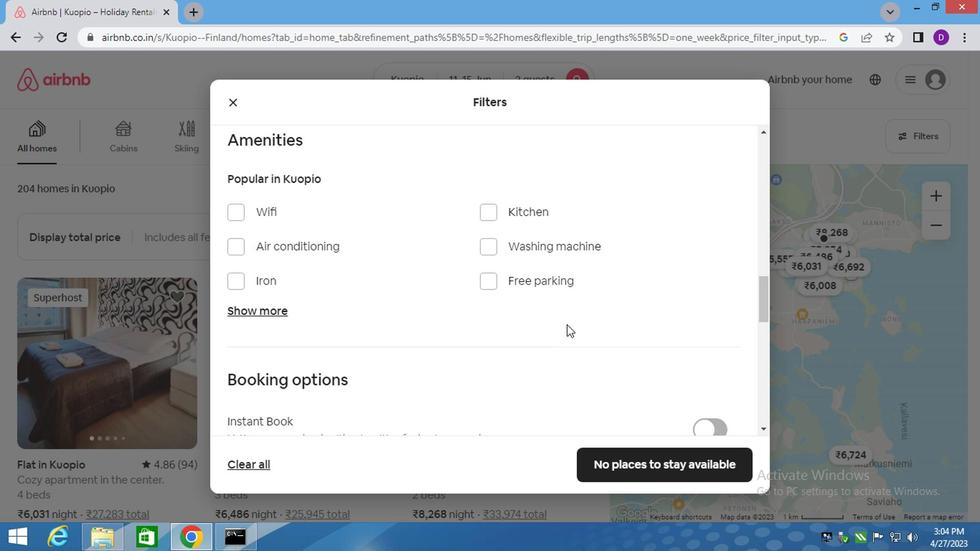 
Action: Mouse scrolled (495, 322) with delta (0, 0)
Screenshot: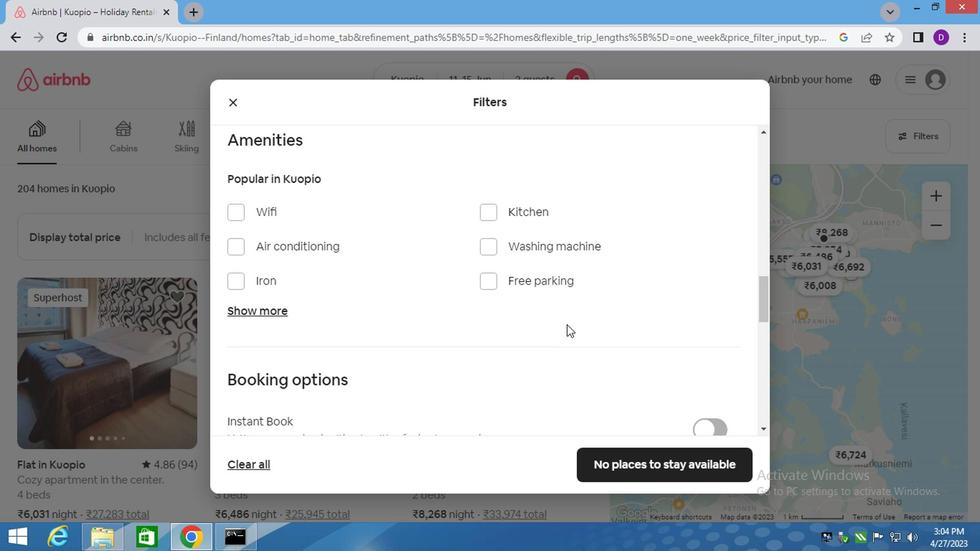 
Action: Mouse moved to (496, 322)
Screenshot: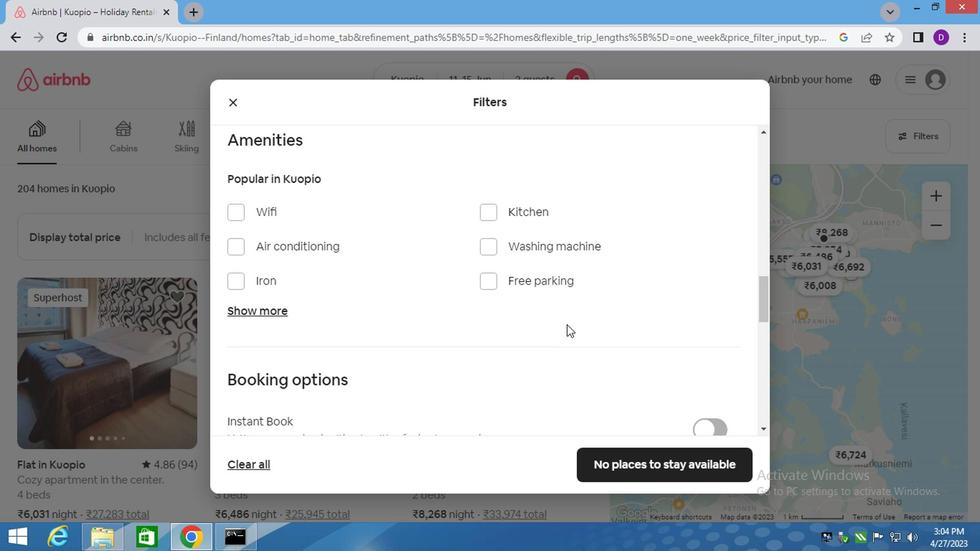 
Action: Mouse scrolled (496, 322) with delta (0, 0)
Screenshot: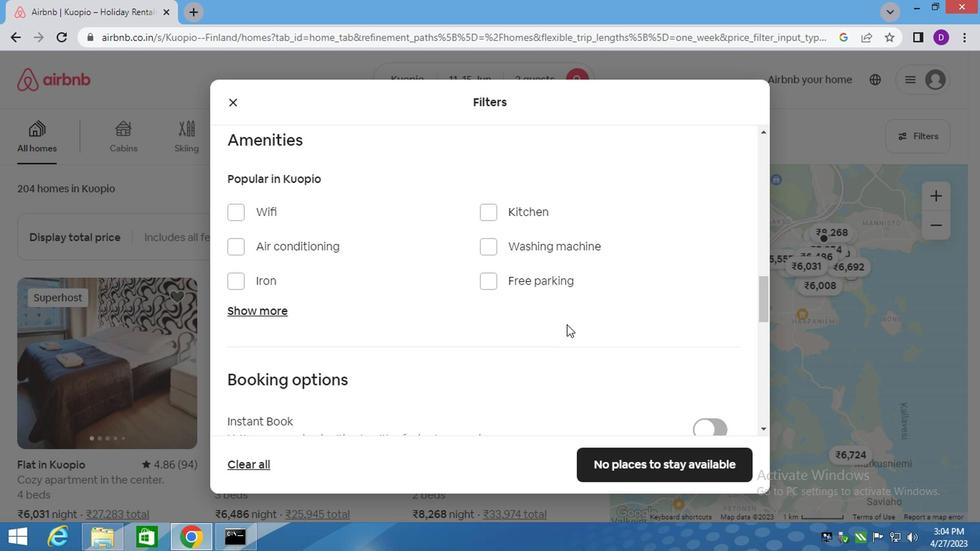 
Action: Mouse moved to (589, 284)
Screenshot: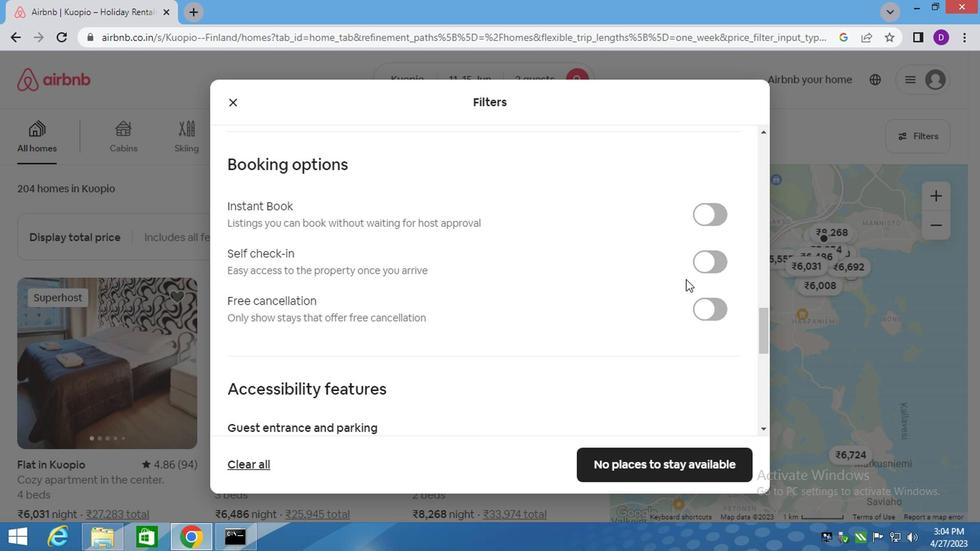 
Action: Mouse pressed left at (589, 284)
Screenshot: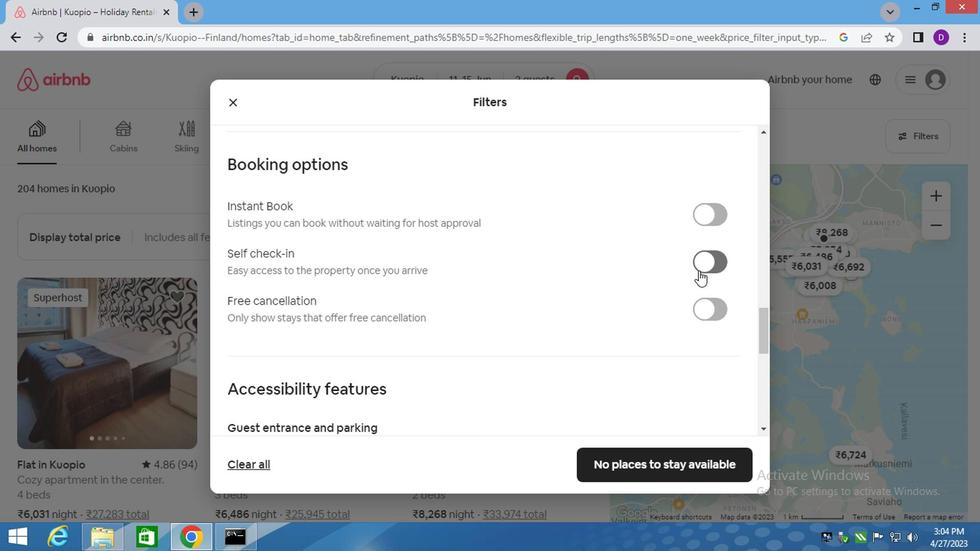 
Action: Mouse moved to (550, 417)
Screenshot: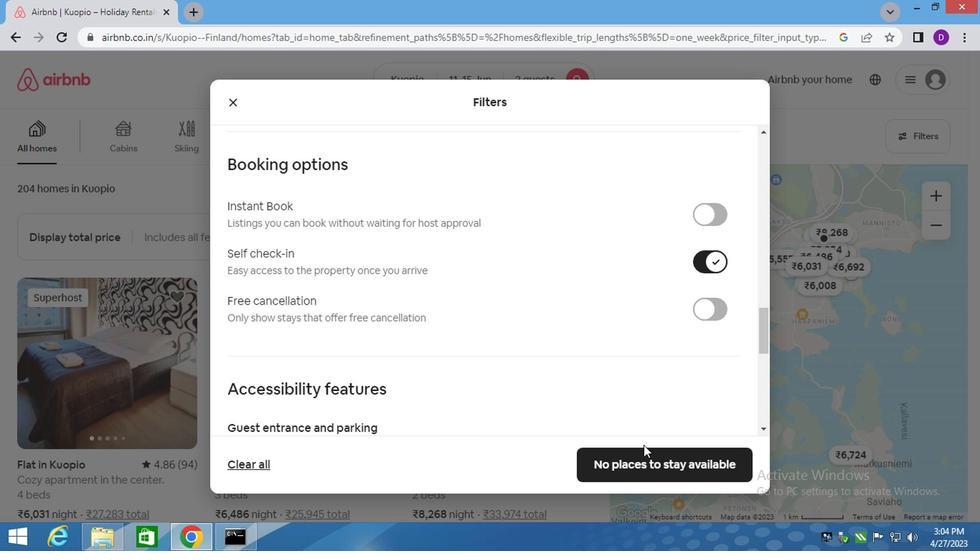 
Action: Mouse pressed left at (550, 417)
Screenshot: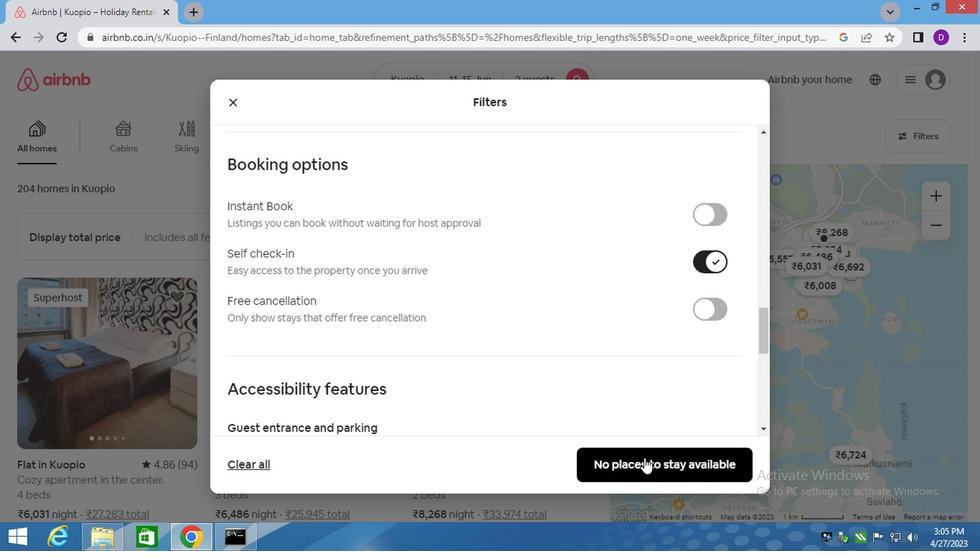 
Action: Mouse moved to (551, 418)
Screenshot: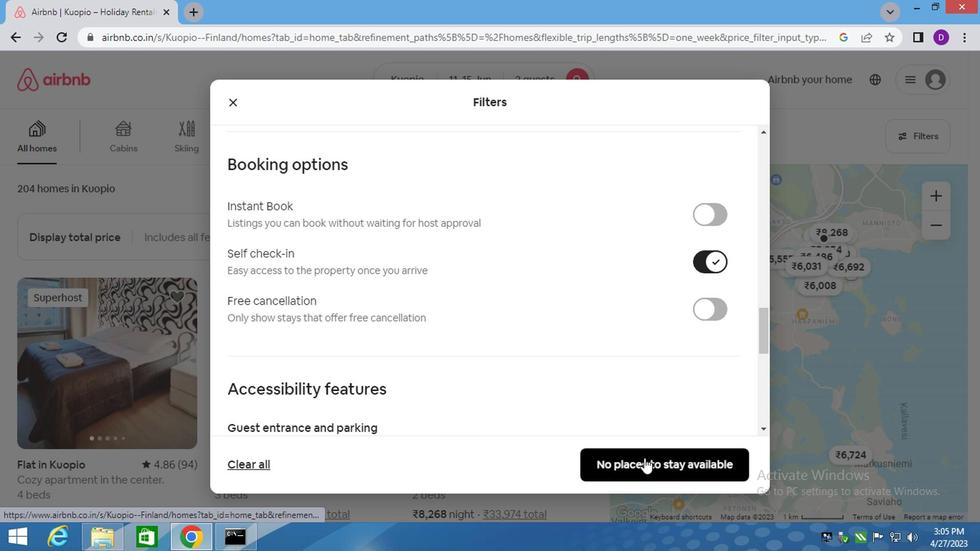 
